 Task: In the  document governance Apply all border to the tabe with  'with box; Style line and width 1/4 pt 'Select Header and apply  'Italics' Select the text and align it to the  Center
Action: Mouse moved to (462, 199)
Screenshot: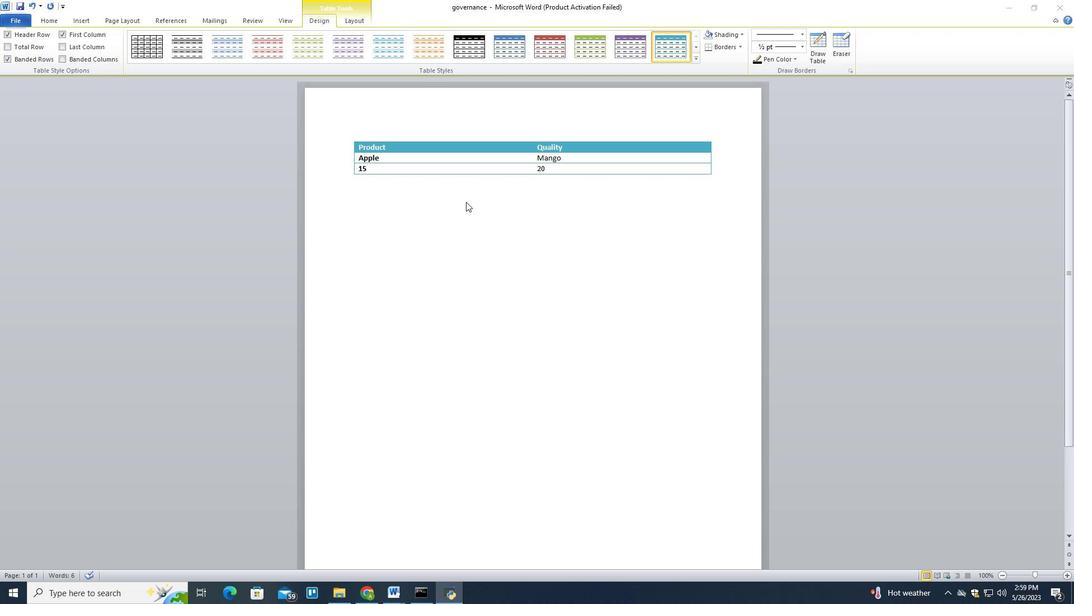 
Action: Mouse scrolled (462, 198) with delta (0, 0)
Screenshot: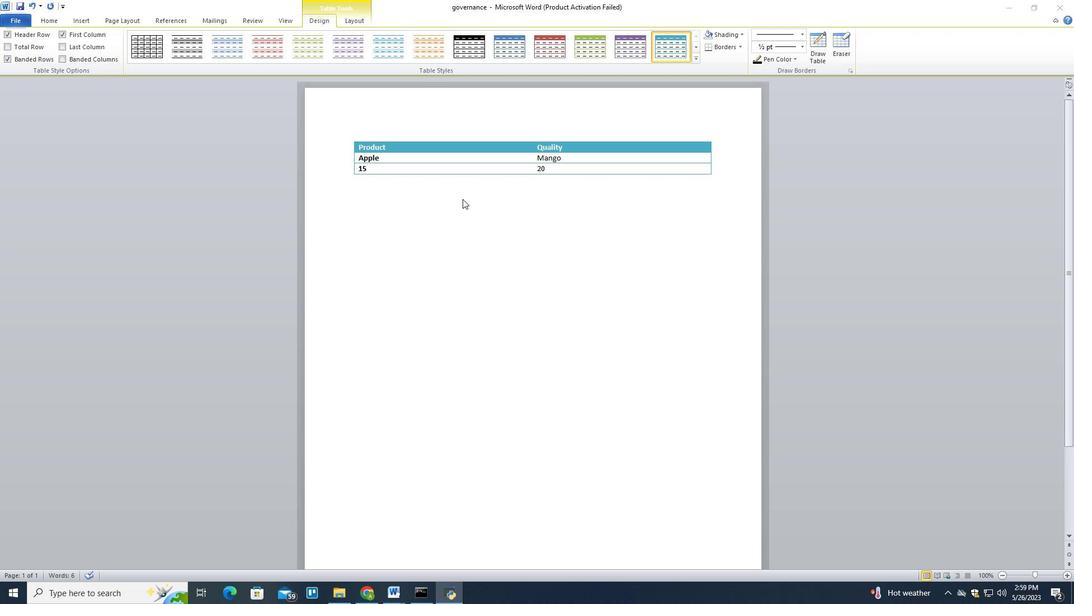 
Action: Mouse scrolled (462, 199) with delta (0, 0)
Screenshot: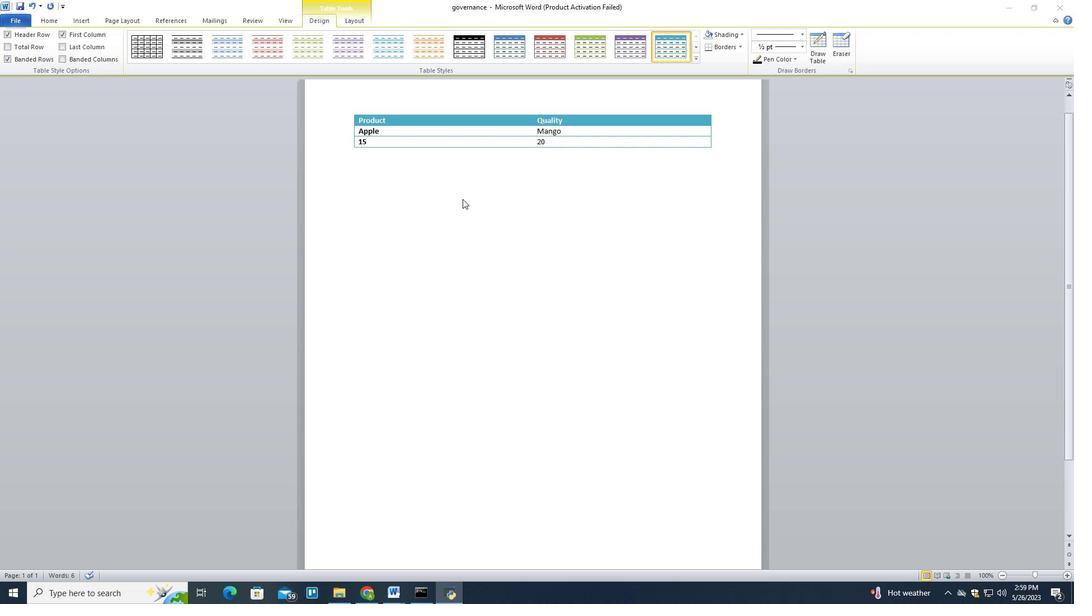 
Action: Mouse scrolled (462, 199) with delta (0, 0)
Screenshot: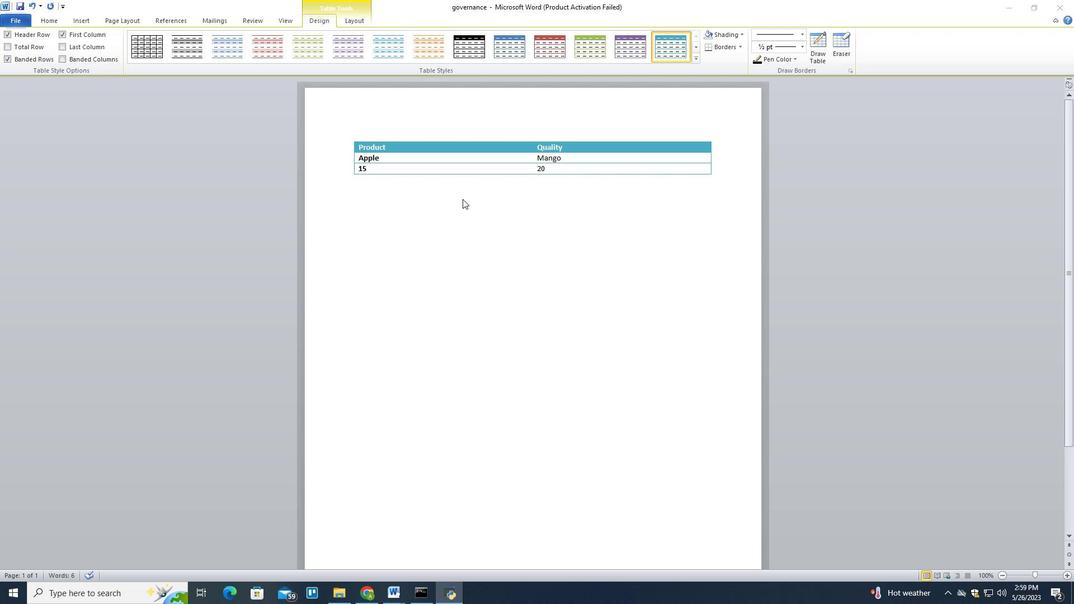 
Action: Mouse moved to (416, 204)
Screenshot: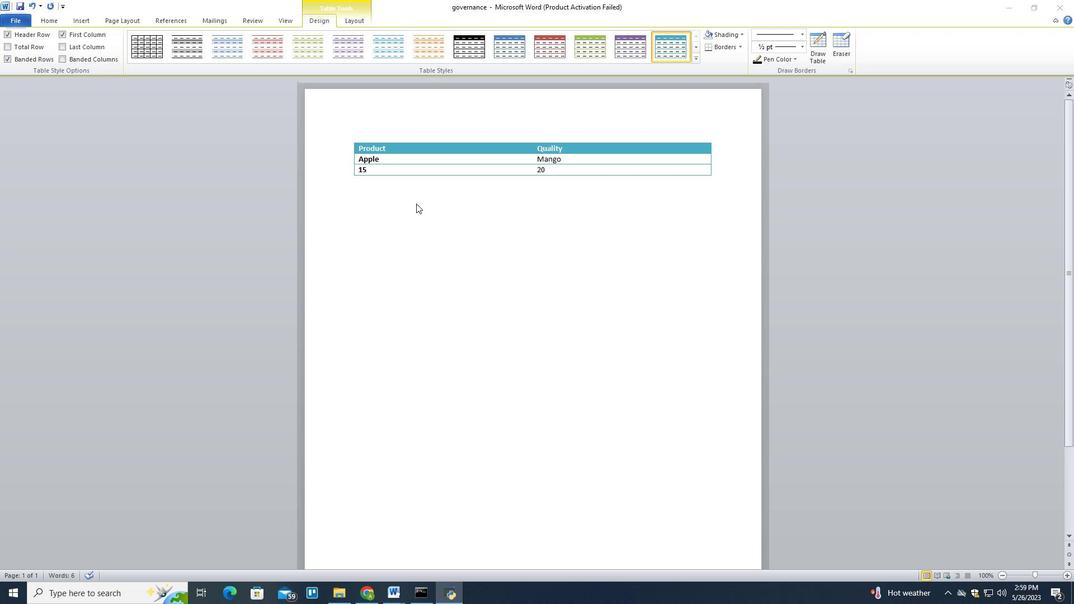 
Action: Mouse pressed left at (416, 204)
Screenshot: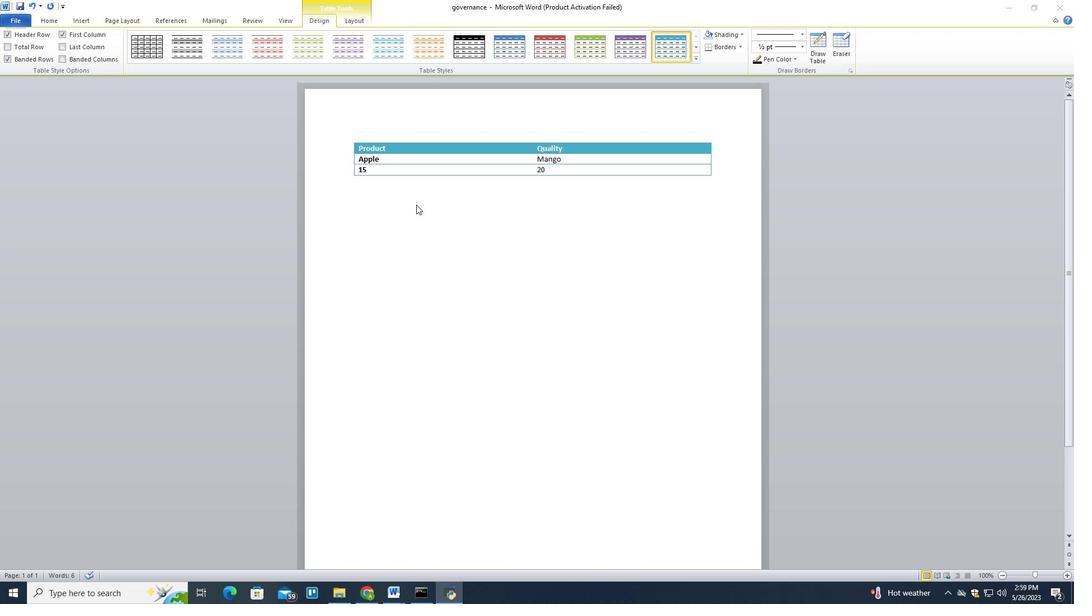 
Action: Mouse moved to (18, 13)
Screenshot: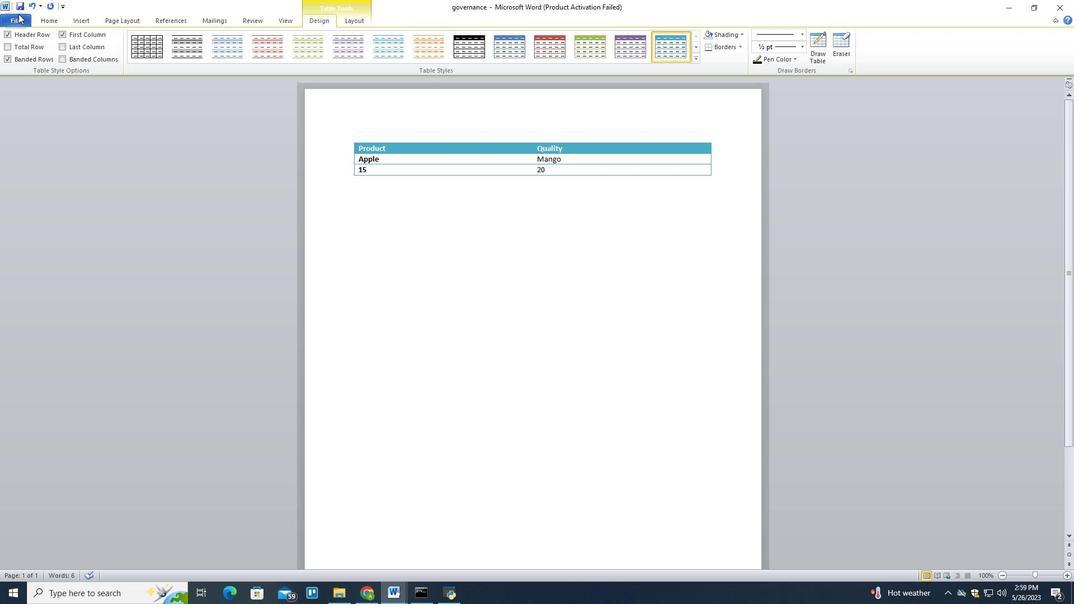 
Action: Mouse pressed left at (18, 13)
Screenshot: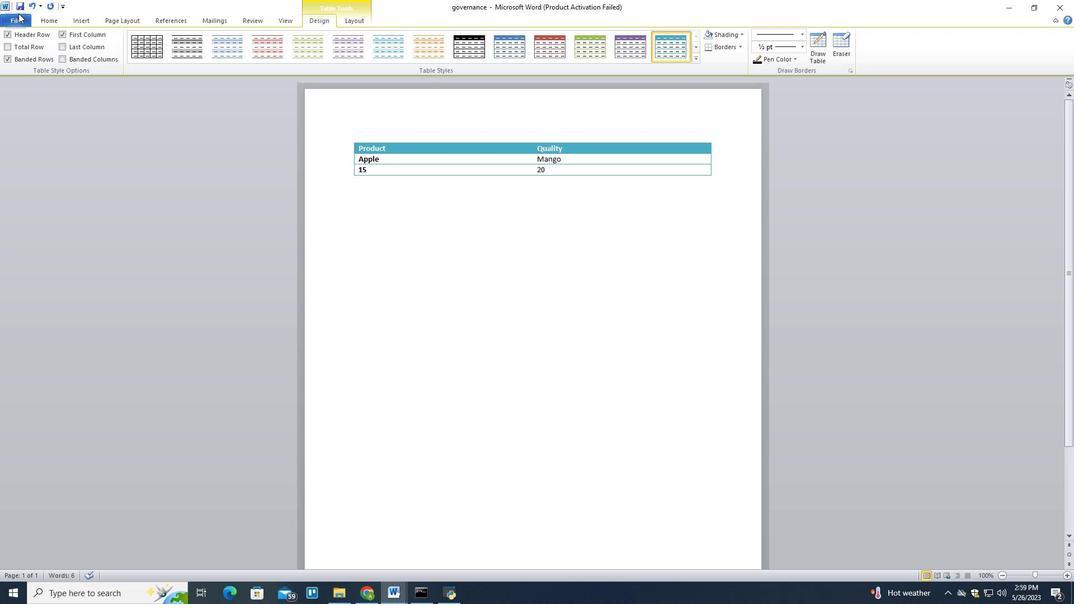
Action: Mouse moved to (38, 71)
Screenshot: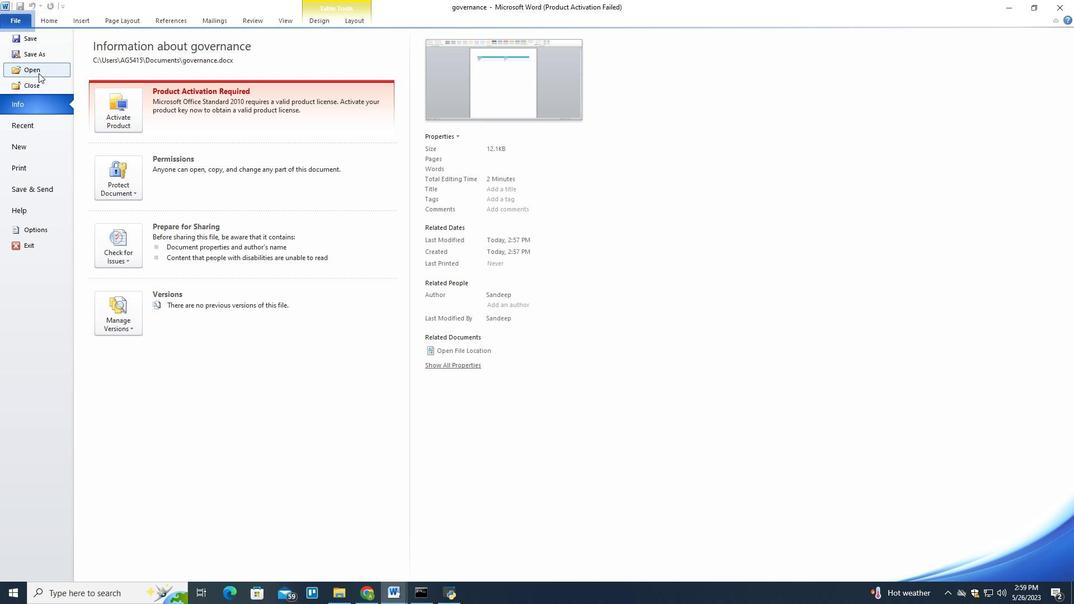 
Action: Mouse pressed left at (38, 71)
Screenshot: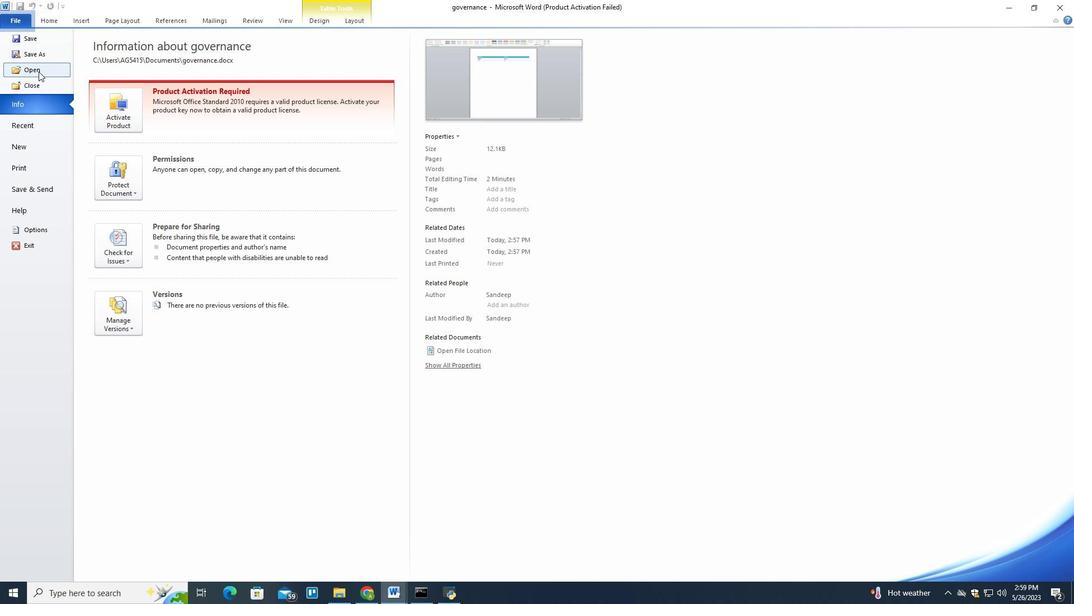
Action: Mouse moved to (144, 209)
Screenshot: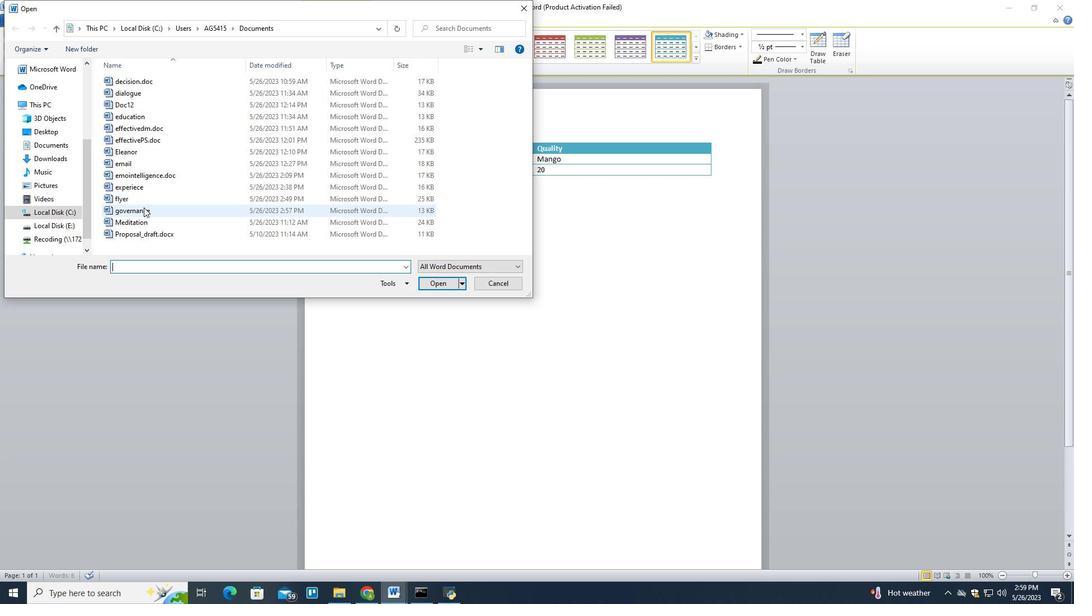 
Action: Mouse pressed left at (144, 209)
Screenshot: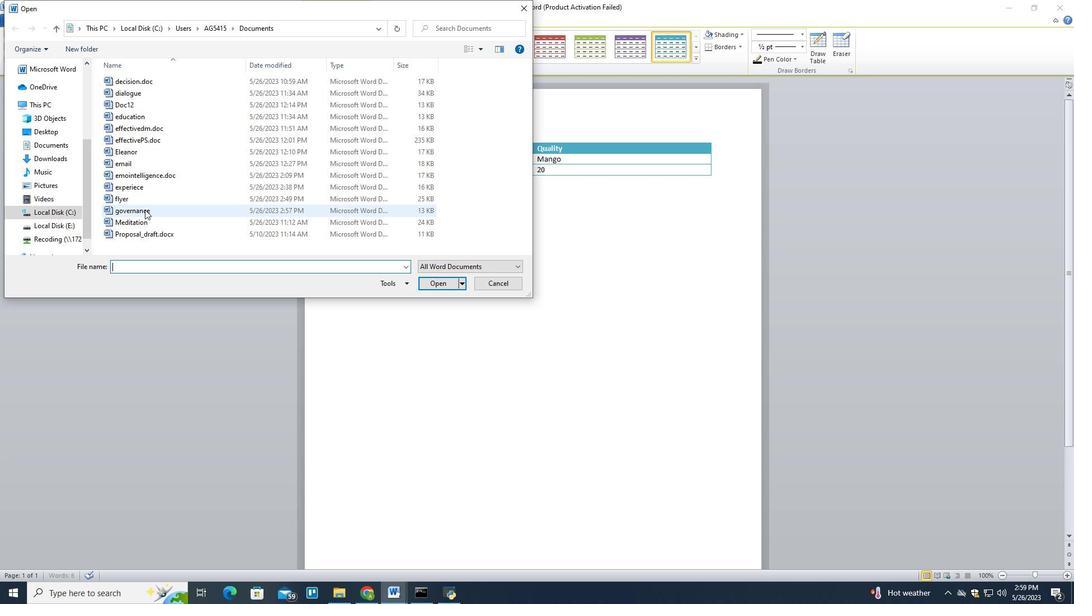 
Action: Mouse moved to (438, 280)
Screenshot: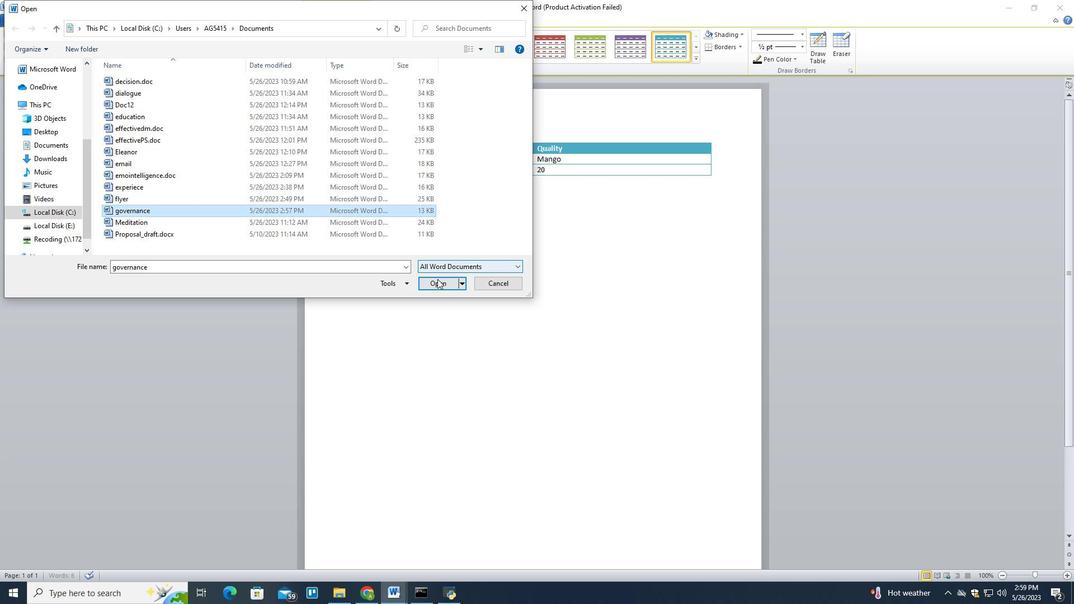 
Action: Mouse pressed left at (438, 280)
Screenshot: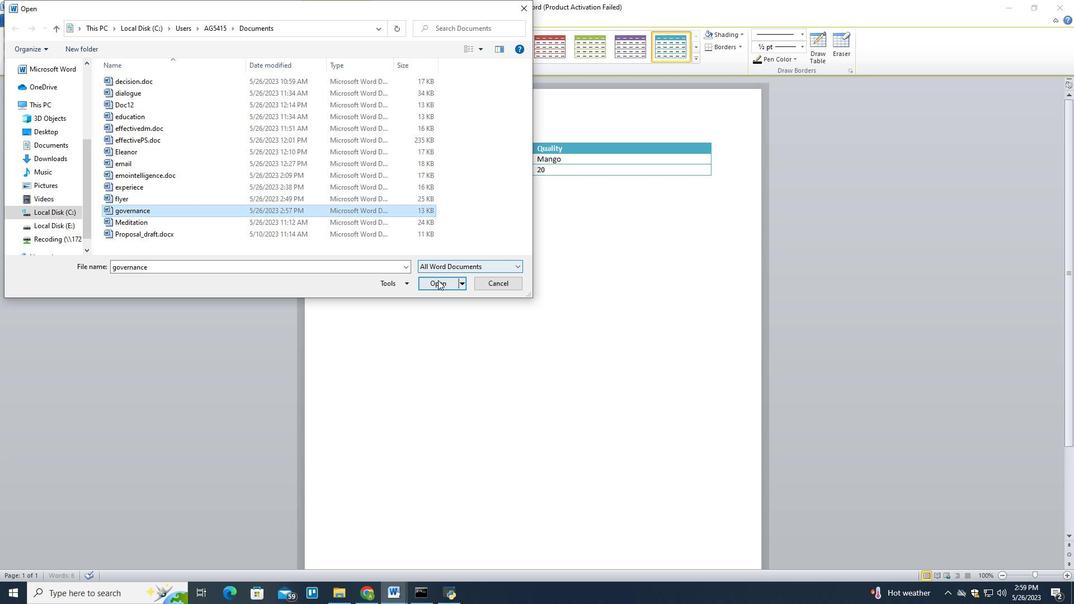 
Action: Mouse moved to (452, 197)
Screenshot: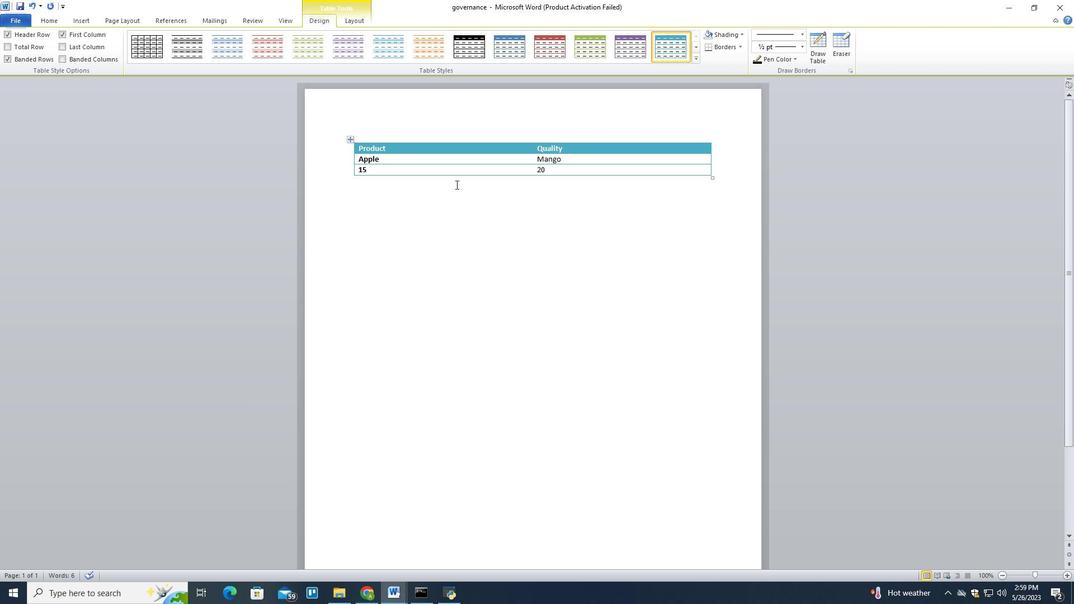 
Action: Key pressed ctrl+A
Screenshot: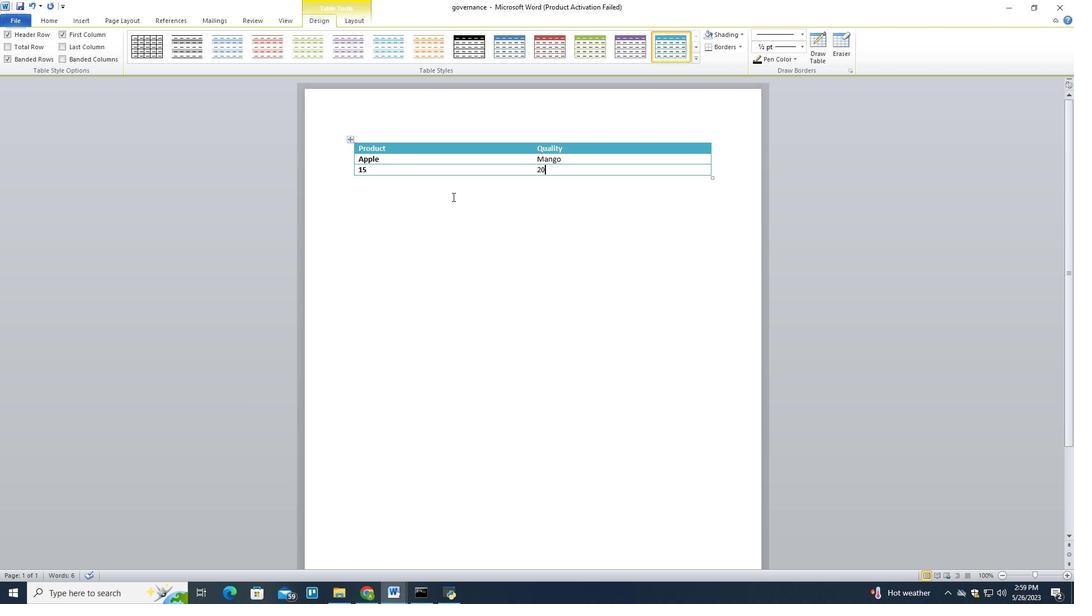 
Action: Mouse moved to (352, 57)
Screenshot: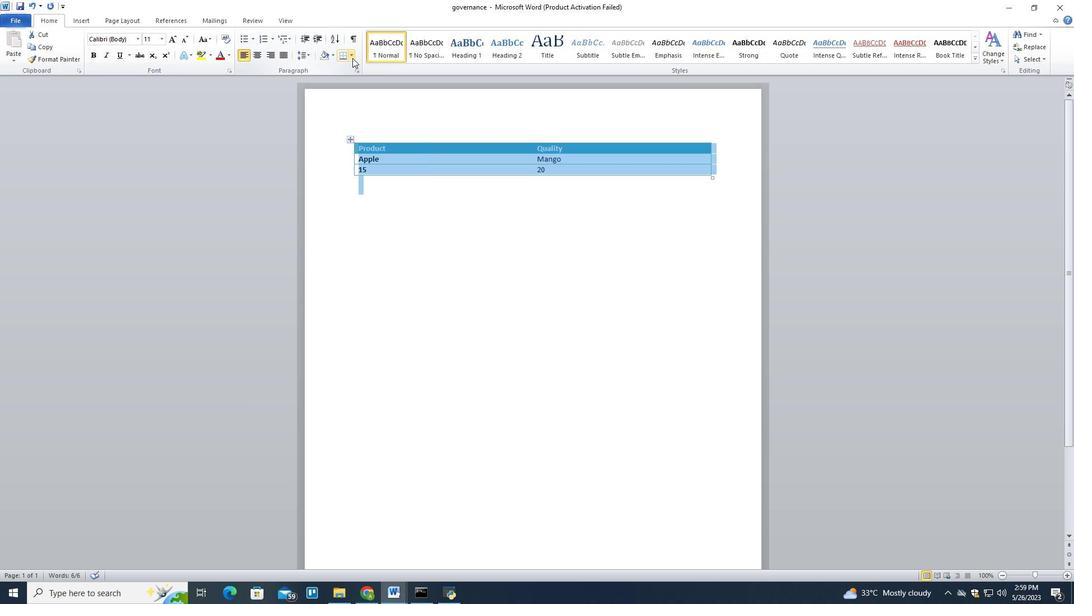 
Action: Mouse pressed left at (352, 57)
Screenshot: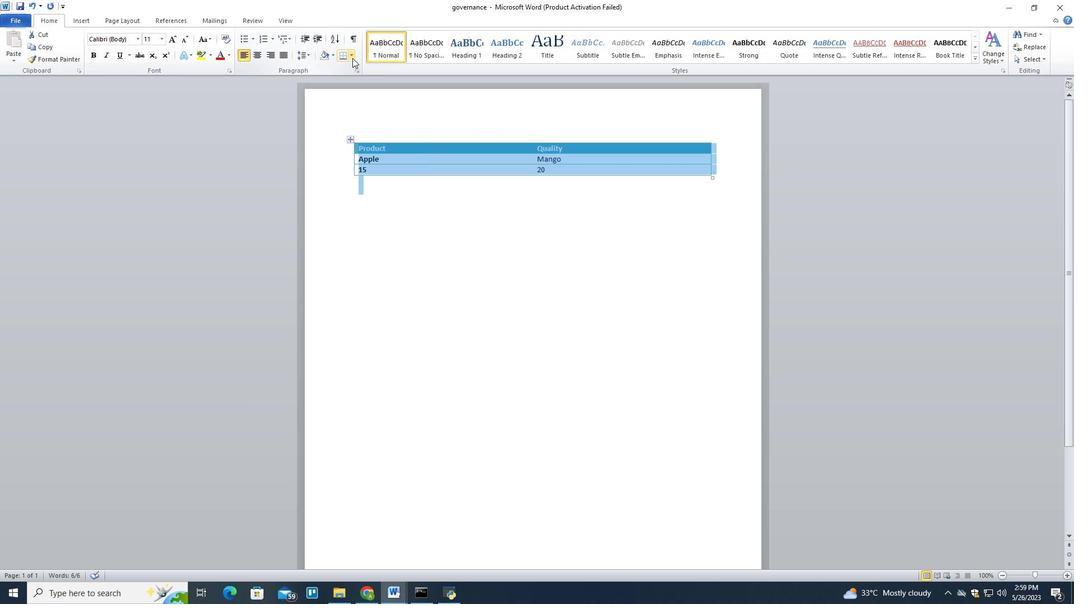 
Action: Mouse moved to (363, 130)
Screenshot: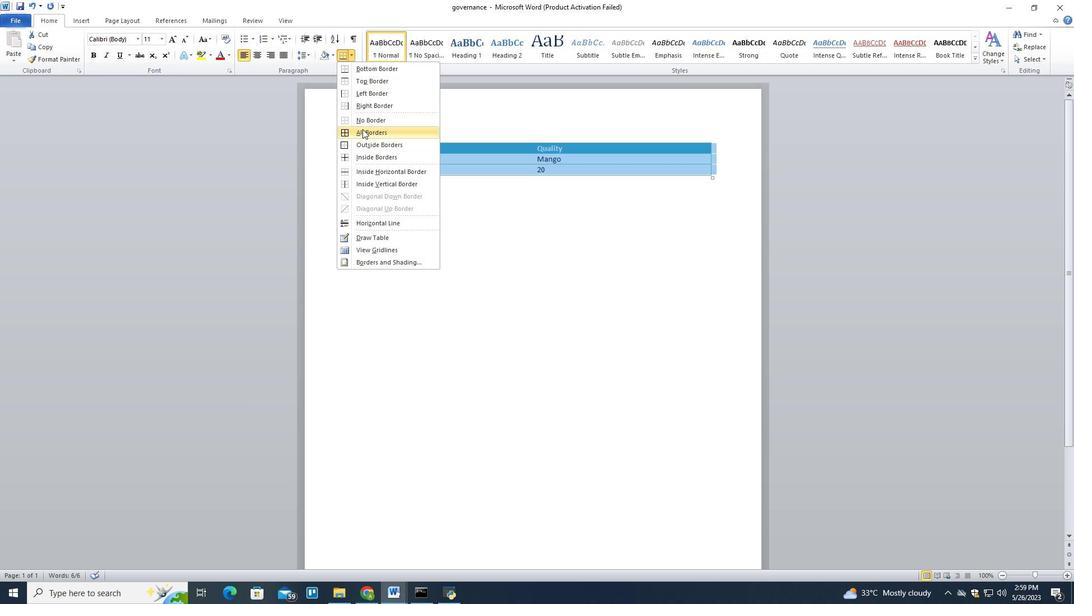
Action: Mouse pressed left at (363, 130)
Screenshot: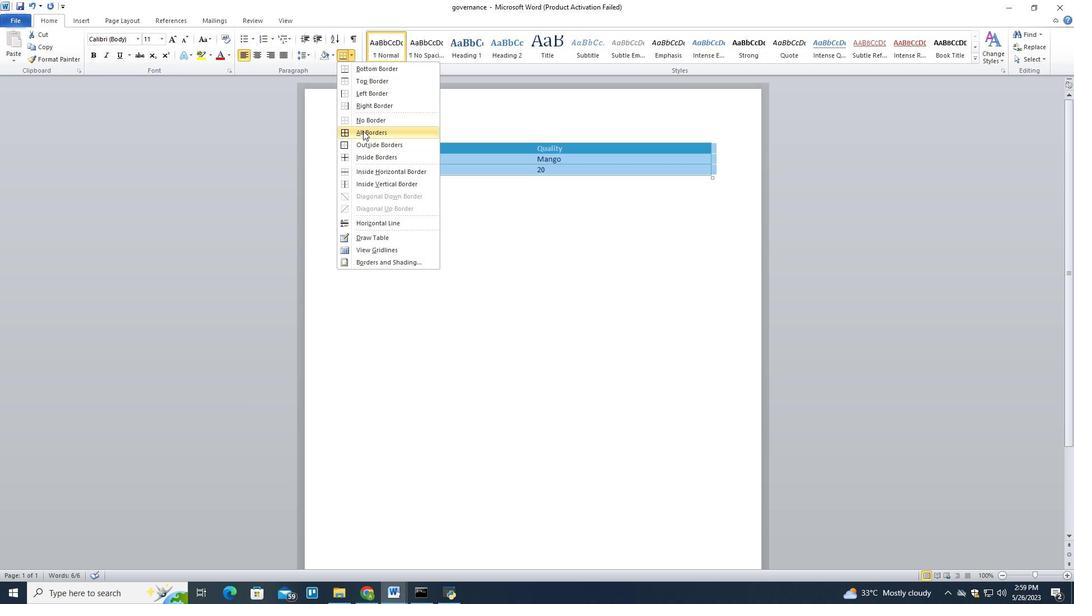 
Action: Mouse moved to (352, 56)
Screenshot: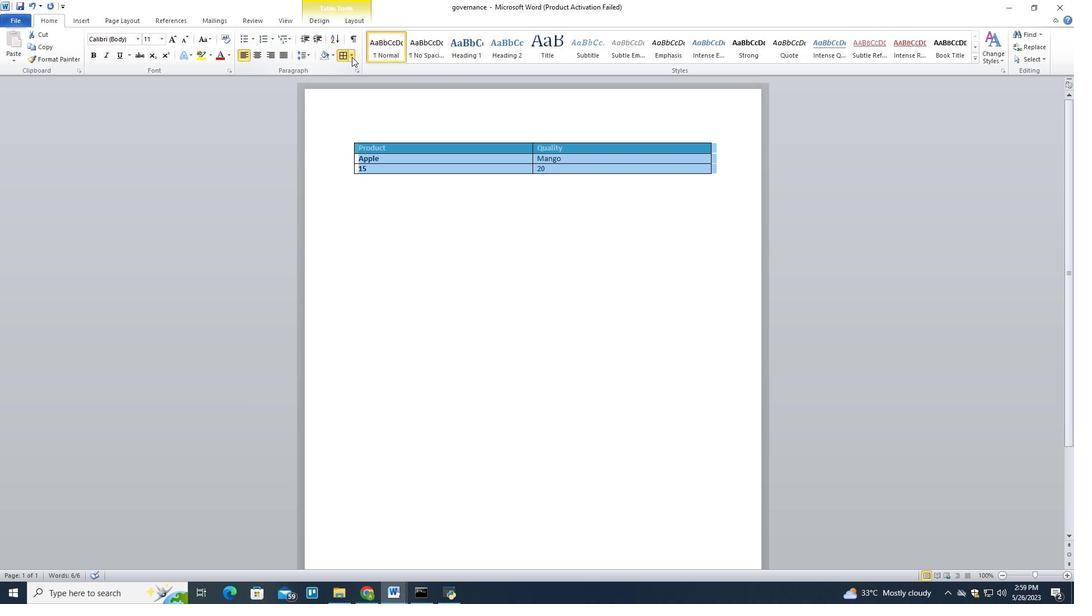 
Action: Mouse pressed left at (352, 56)
Screenshot: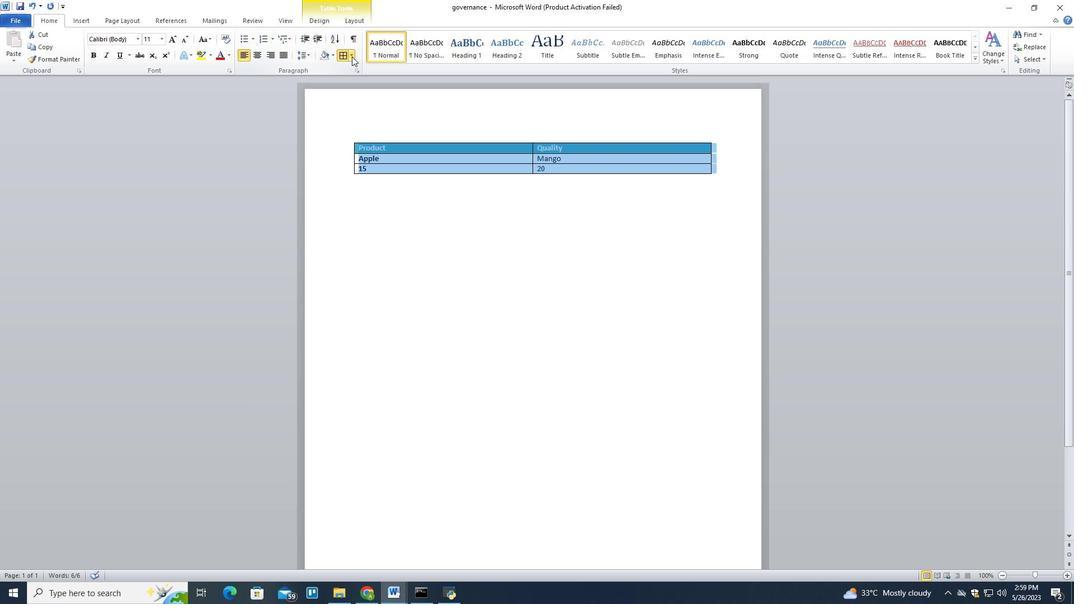 
Action: Mouse moved to (367, 261)
Screenshot: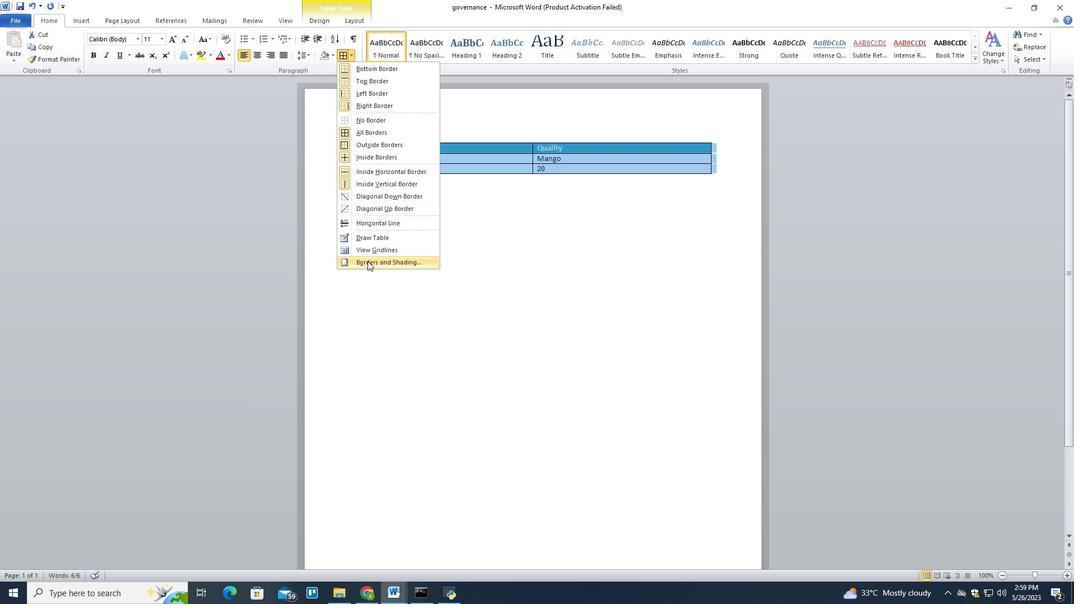 
Action: Mouse pressed left at (367, 261)
Screenshot: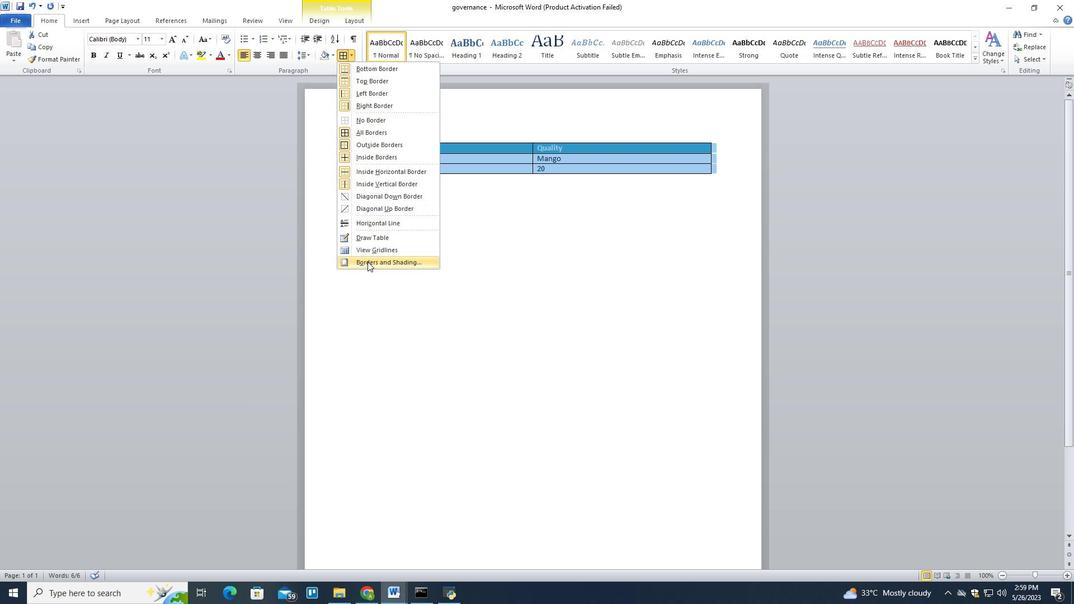 
Action: Mouse moved to (408, 255)
Screenshot: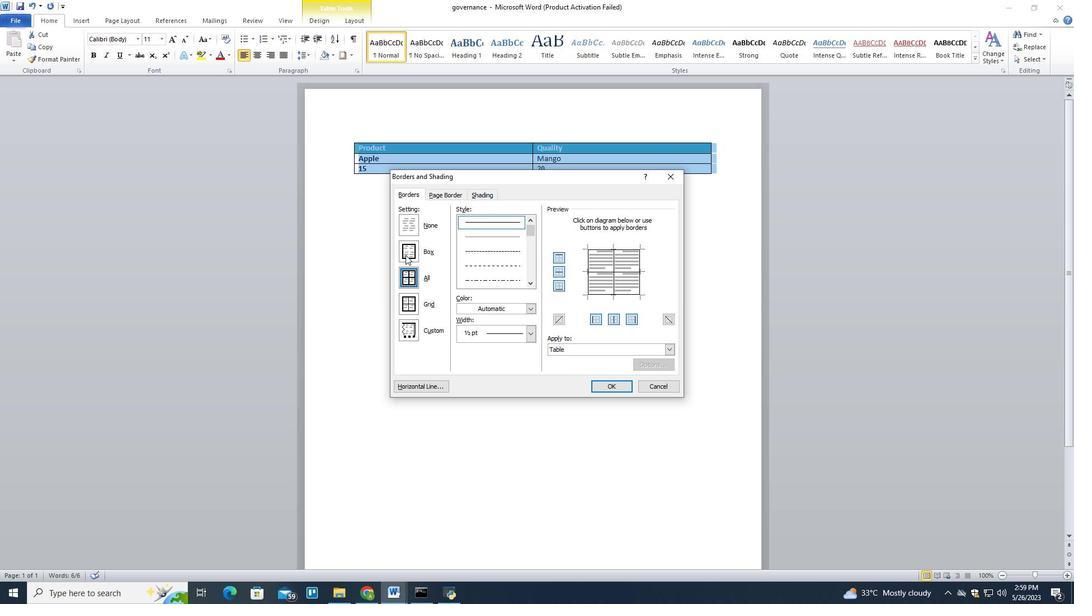 
Action: Mouse pressed left at (408, 255)
Screenshot: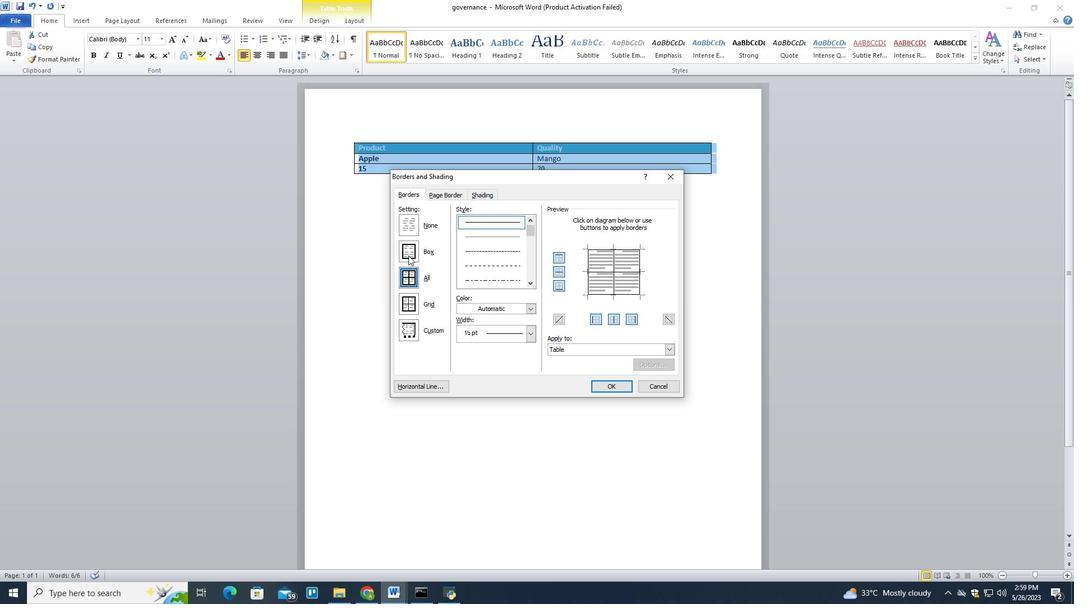 
Action: Mouse moved to (473, 222)
Screenshot: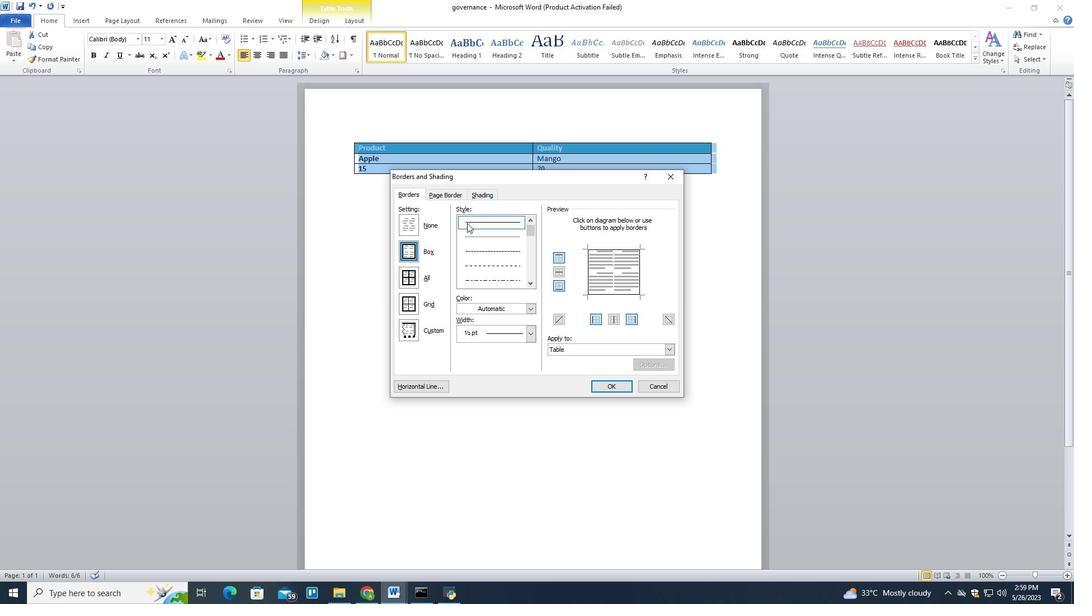 
Action: Mouse pressed left at (473, 222)
Screenshot: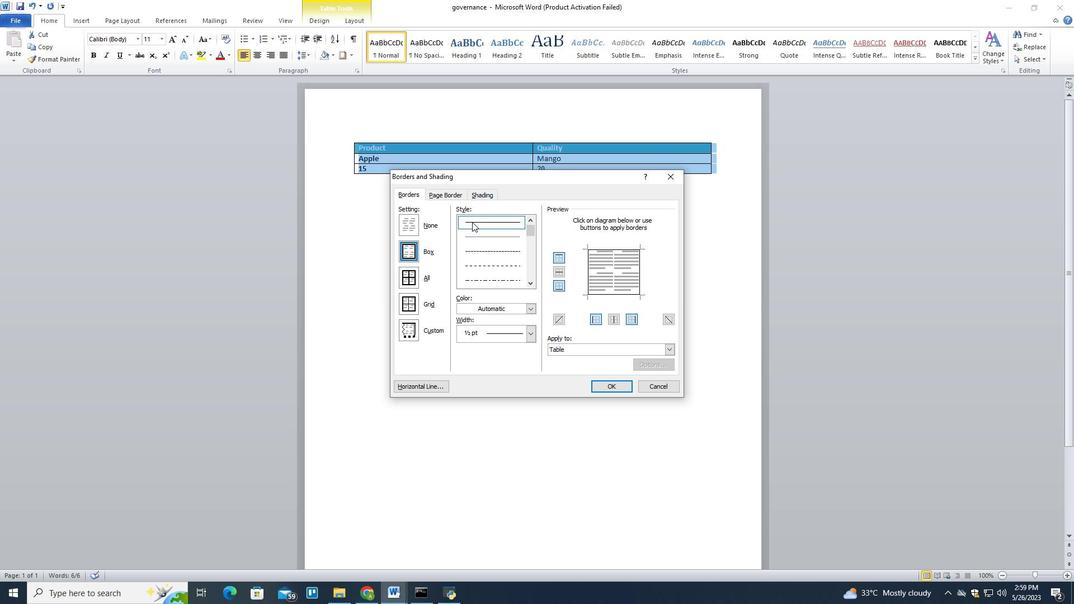 
Action: Mouse moved to (532, 331)
Screenshot: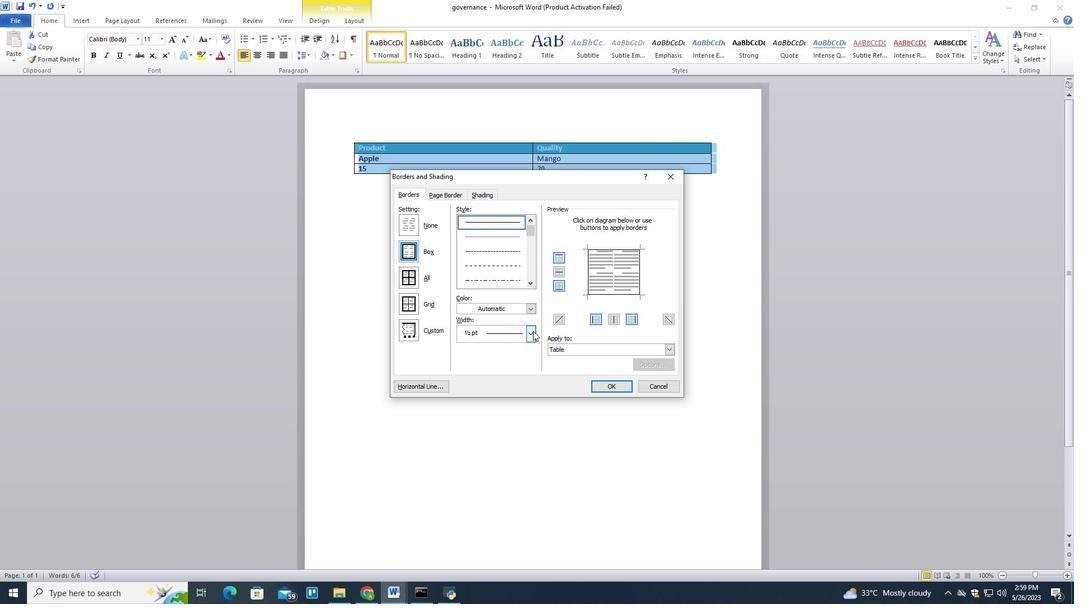 
Action: Mouse pressed left at (532, 331)
Screenshot: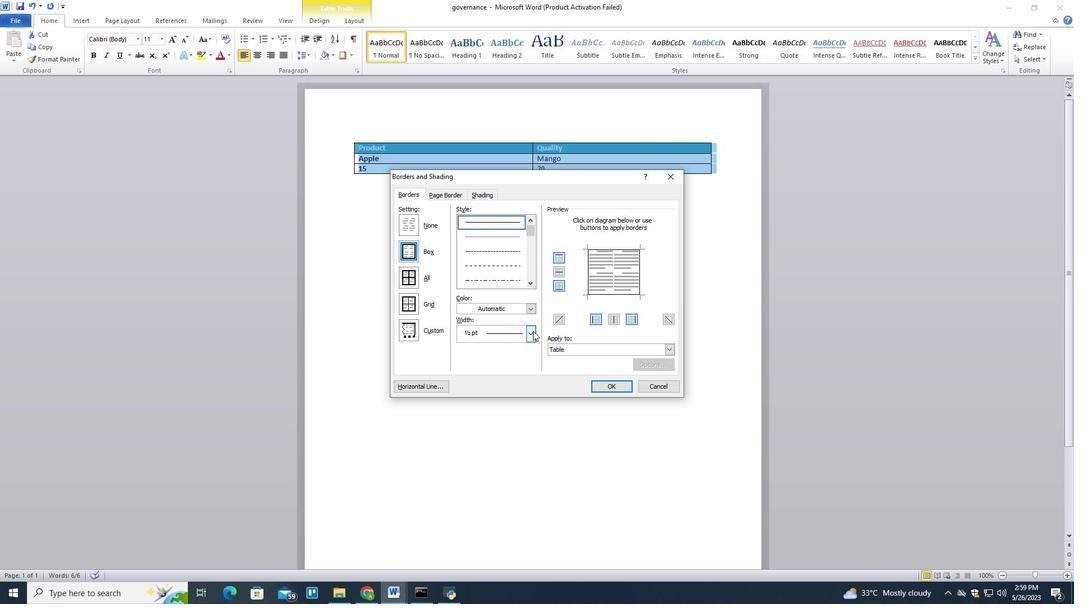 
Action: Mouse moved to (485, 345)
Screenshot: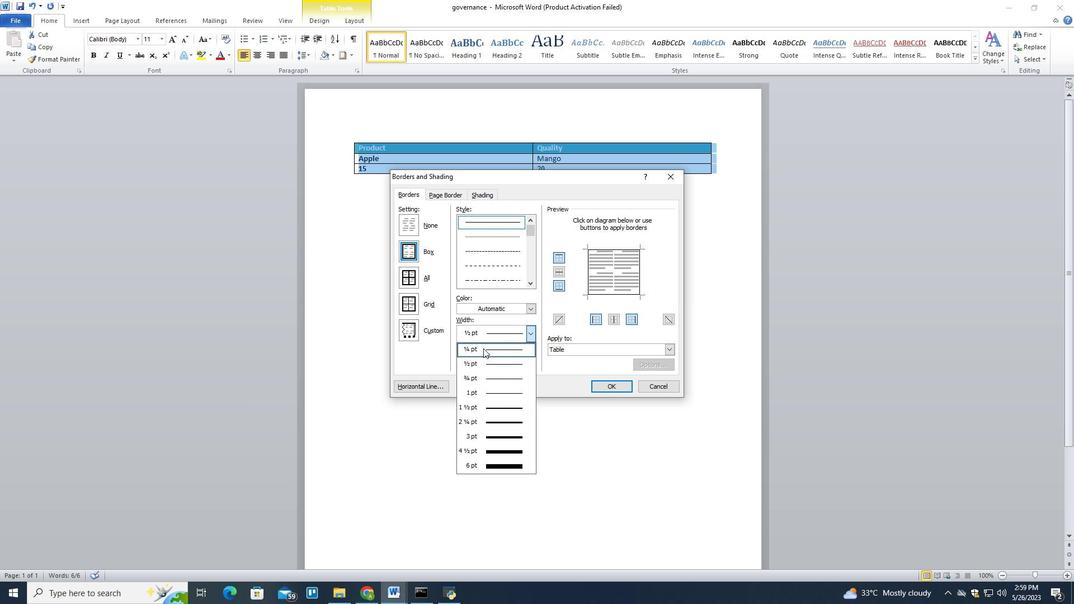 
Action: Mouse pressed left at (485, 345)
Screenshot: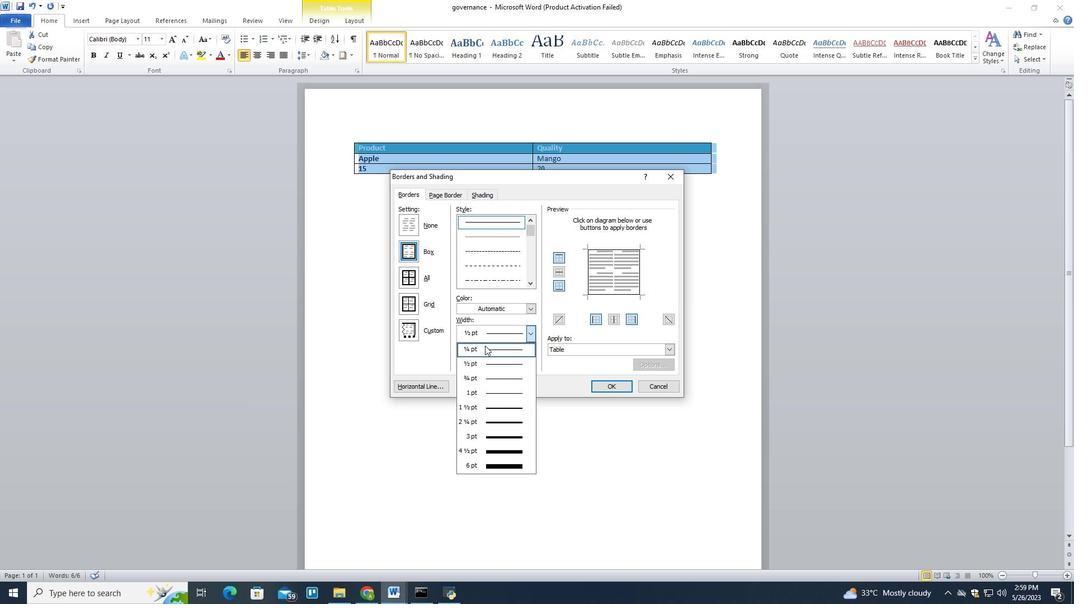 
Action: Mouse moved to (611, 390)
Screenshot: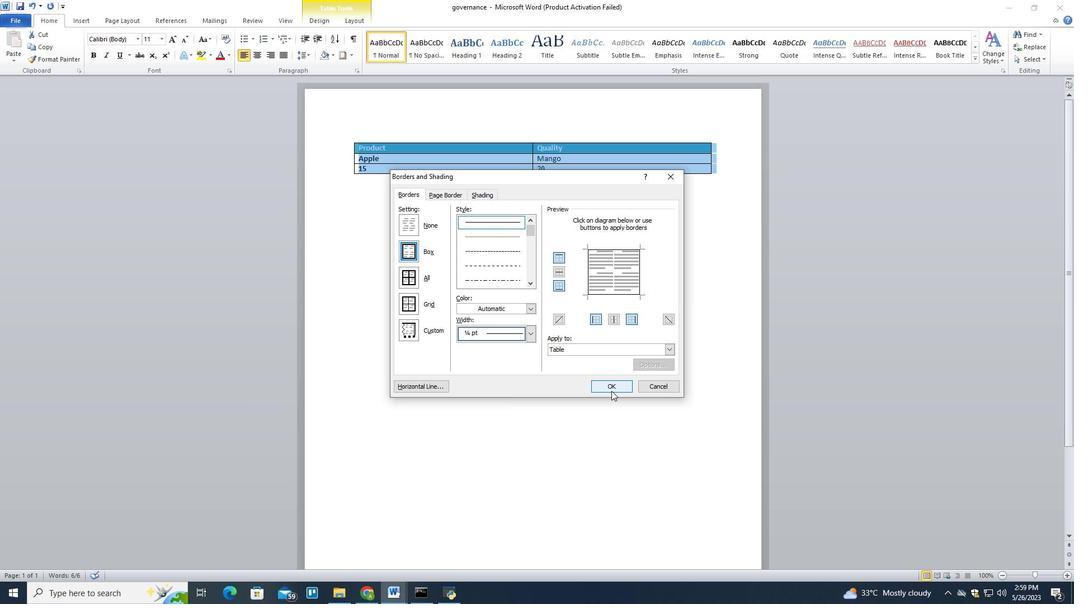
Action: Mouse pressed left at (611, 390)
Screenshot: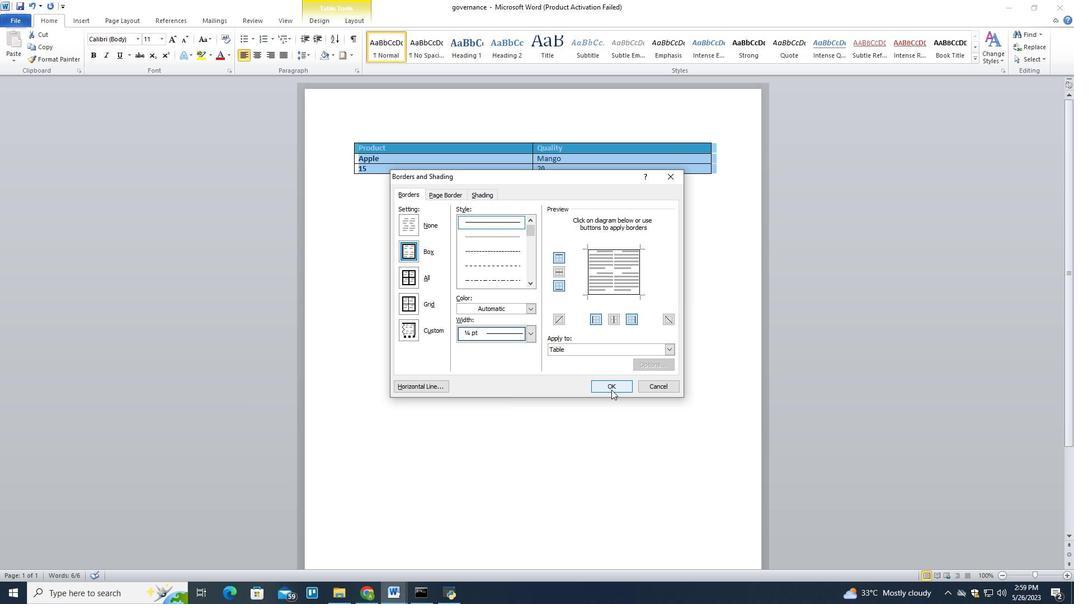 
Action: Mouse moved to (256, 53)
Screenshot: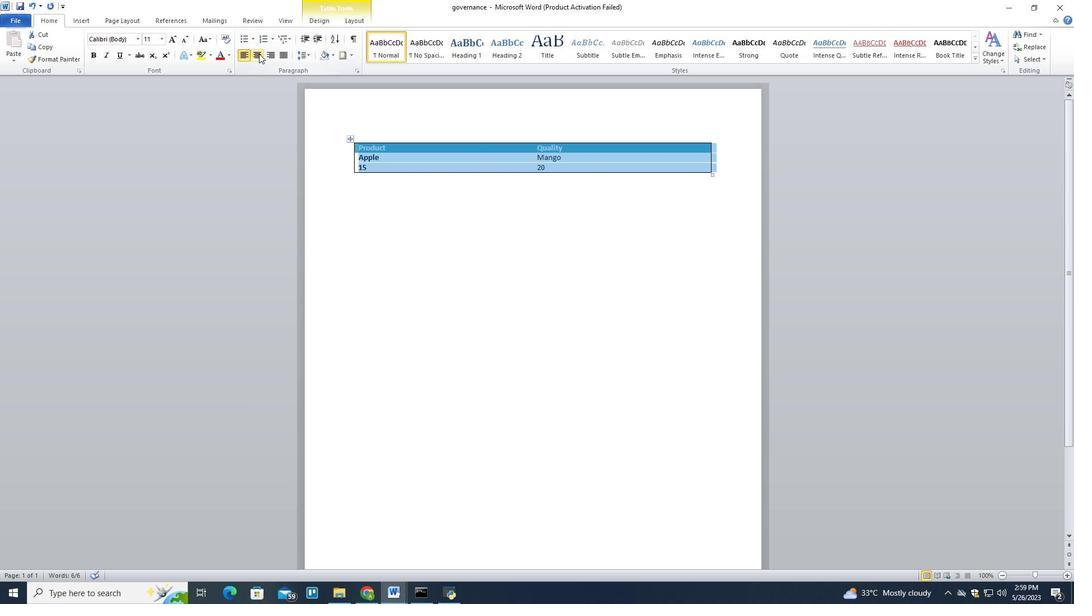 
Action: Mouse pressed left at (256, 53)
Screenshot: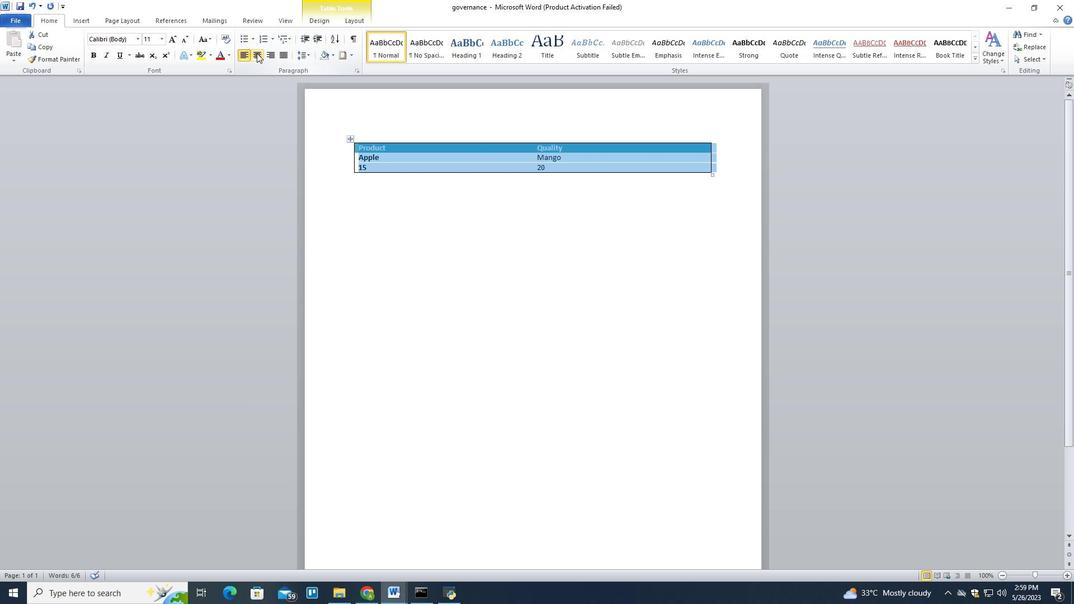 
Action: Mouse moved to (419, 165)
Screenshot: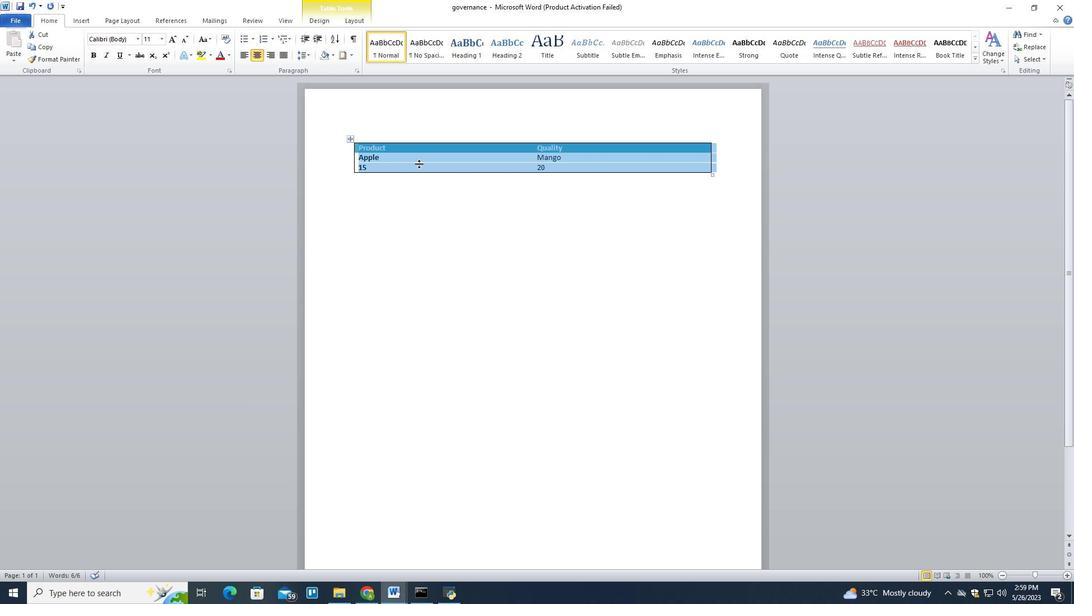 
Action: Mouse pressed left at (419, 165)
Screenshot: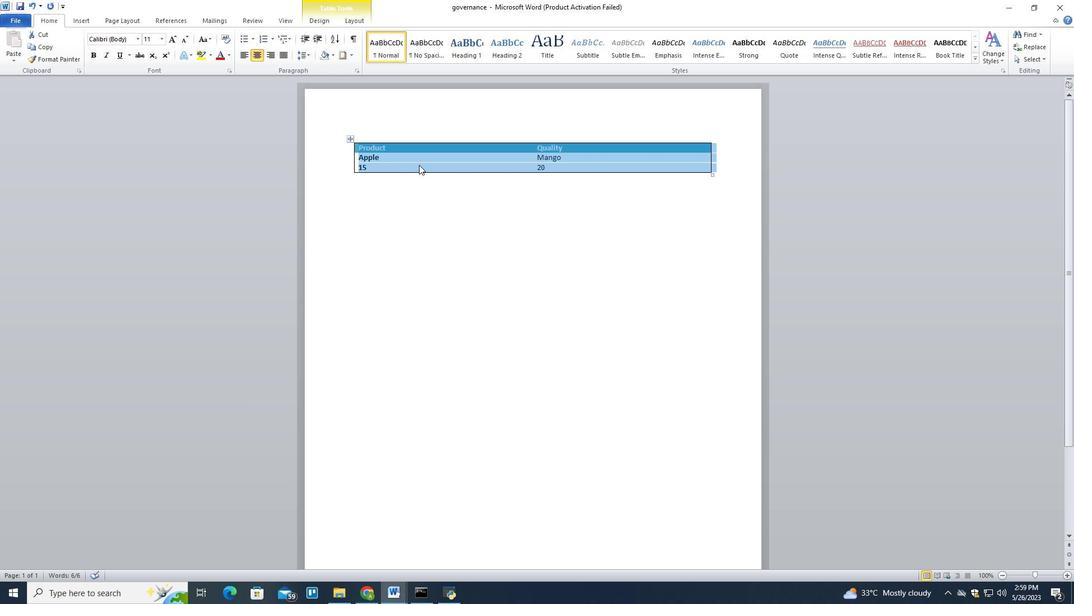 
Action: Mouse moved to (370, 153)
Screenshot: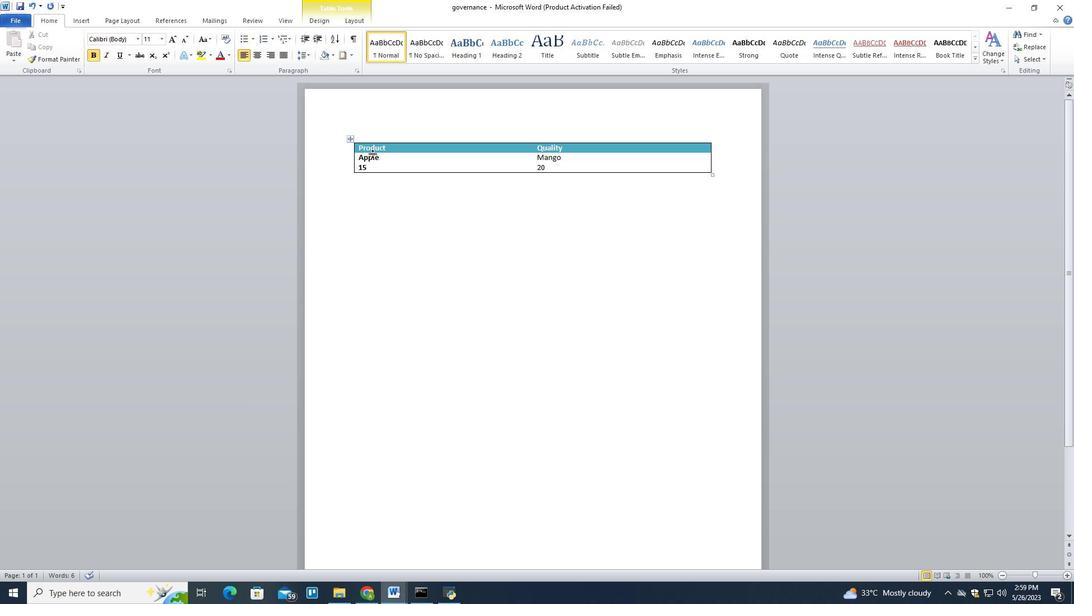 
Action: Mouse pressed left at (370, 153)
Screenshot: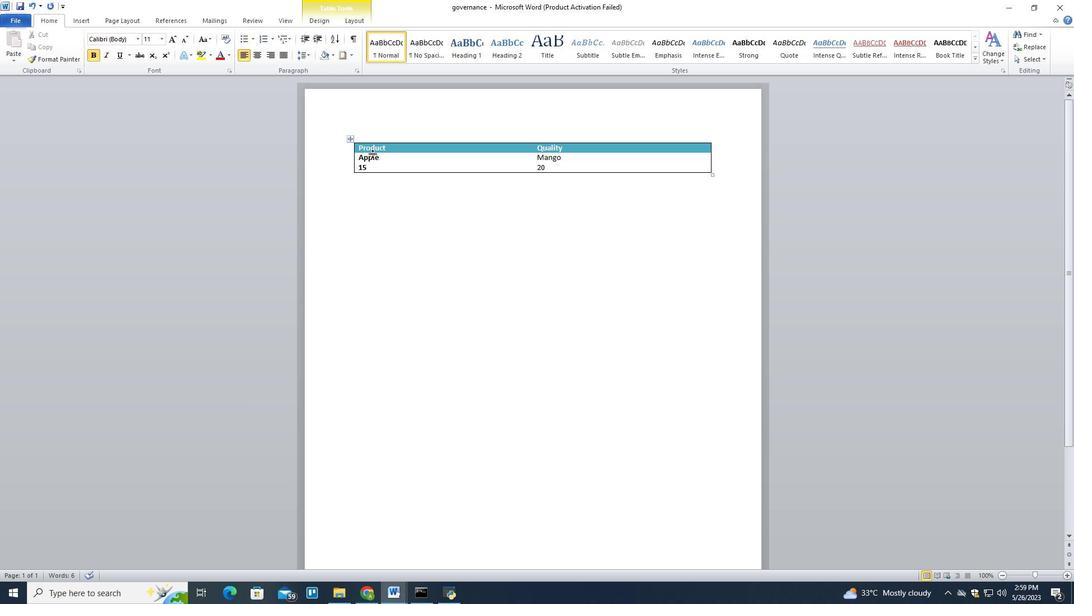 
Action: Mouse pressed left at (370, 153)
Screenshot: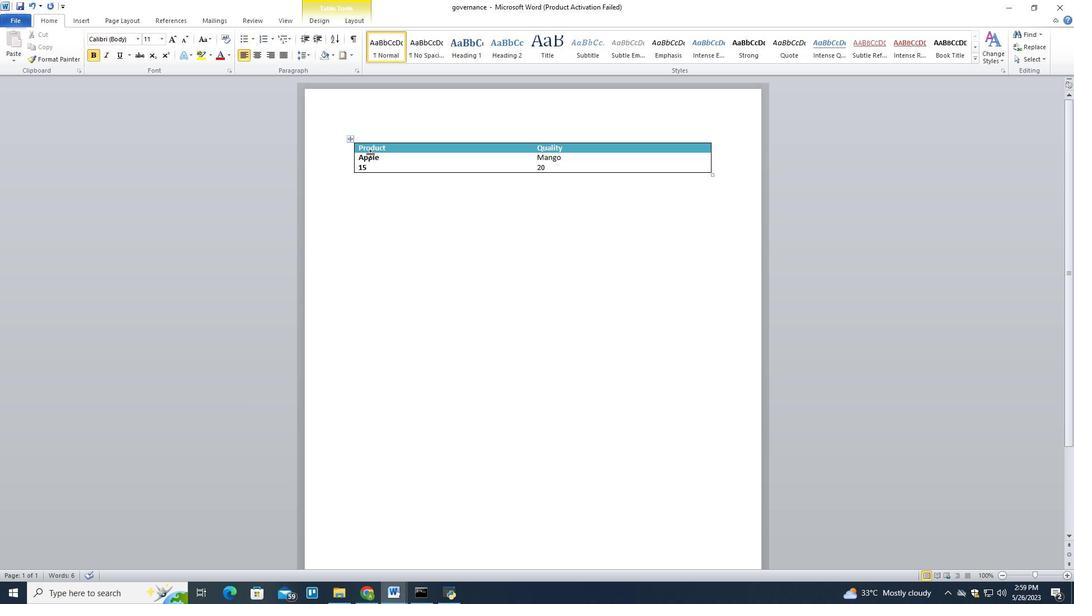 
Action: Mouse moved to (369, 157)
Screenshot: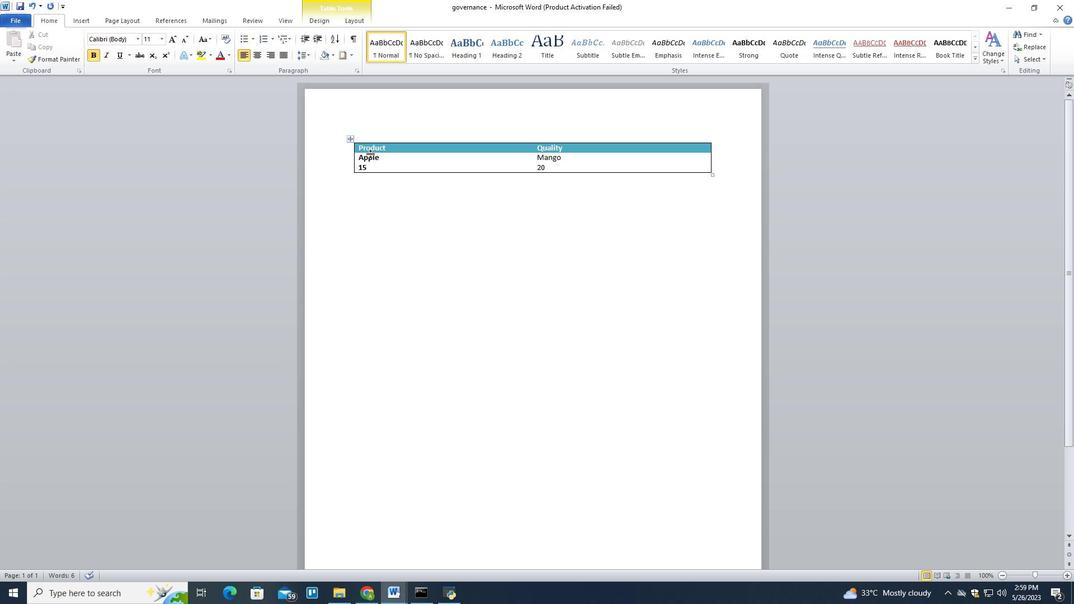 
Action: Mouse pressed left at (369, 157)
Screenshot: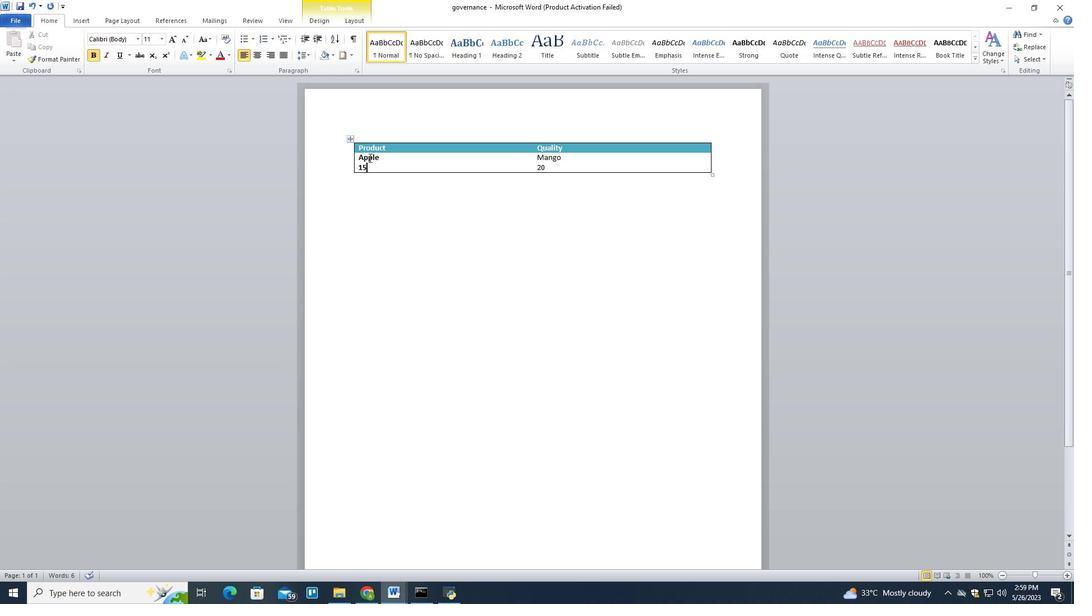 
Action: Mouse pressed left at (369, 157)
Screenshot: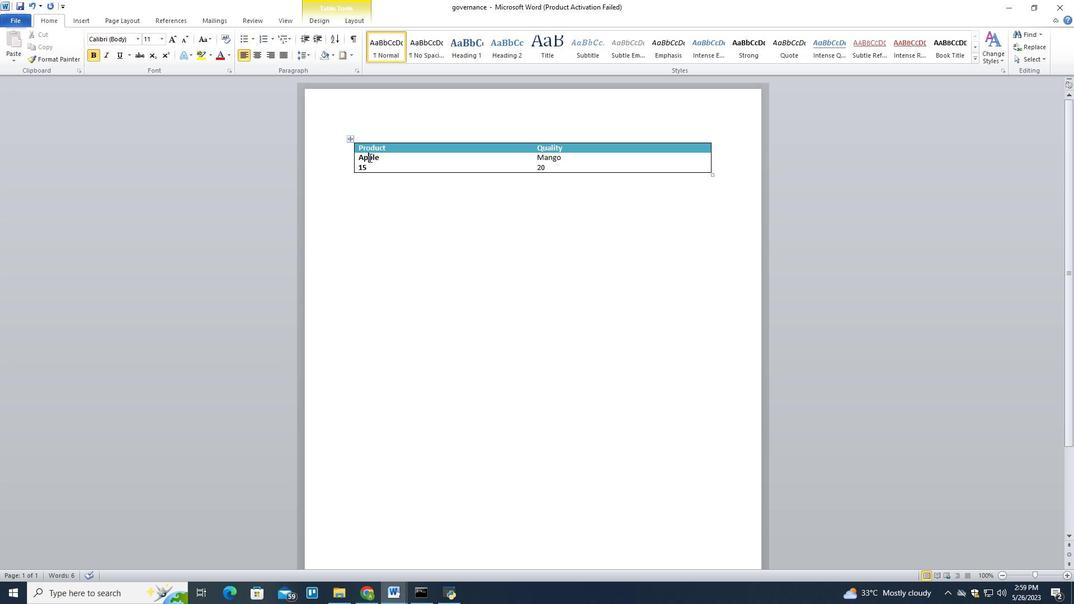 
Action: Mouse moved to (261, 56)
Screenshot: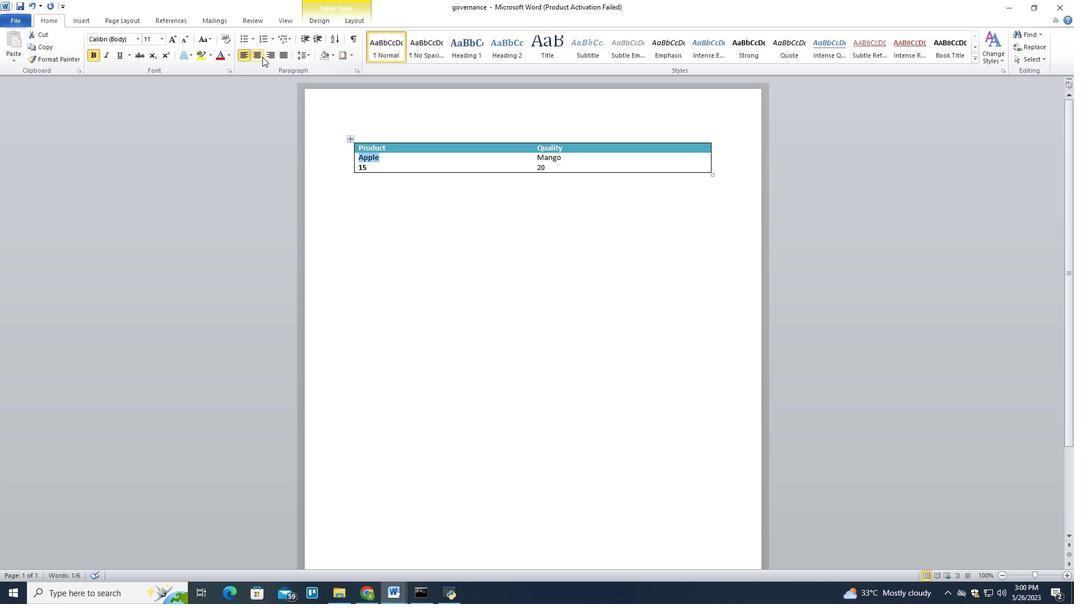 
Action: Mouse pressed left at (261, 56)
Screenshot: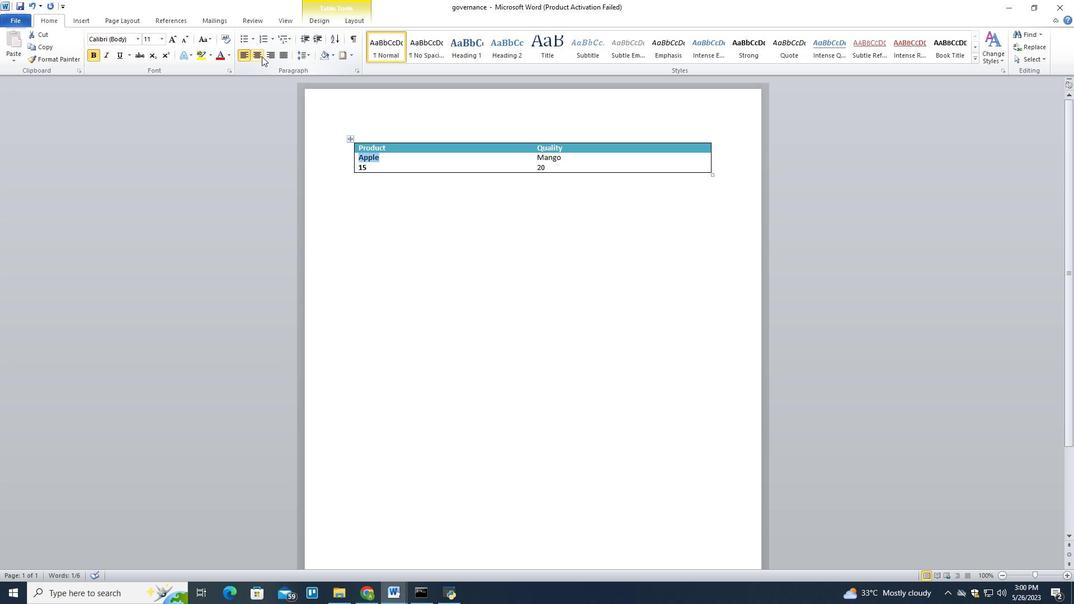 
Action: Mouse moved to (553, 156)
Screenshot: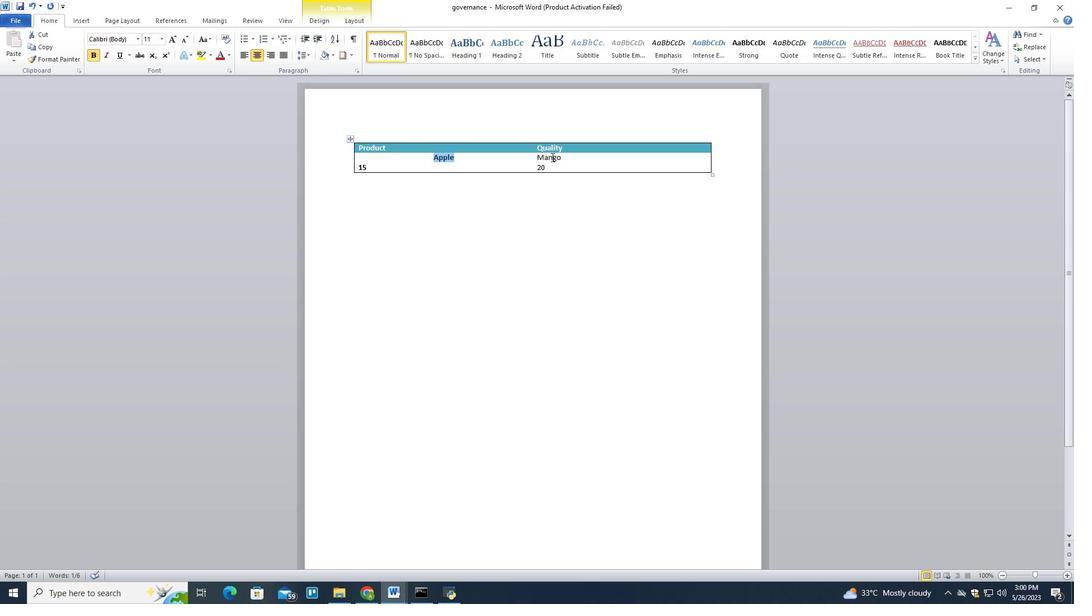 
Action: Mouse pressed left at (553, 156)
Screenshot: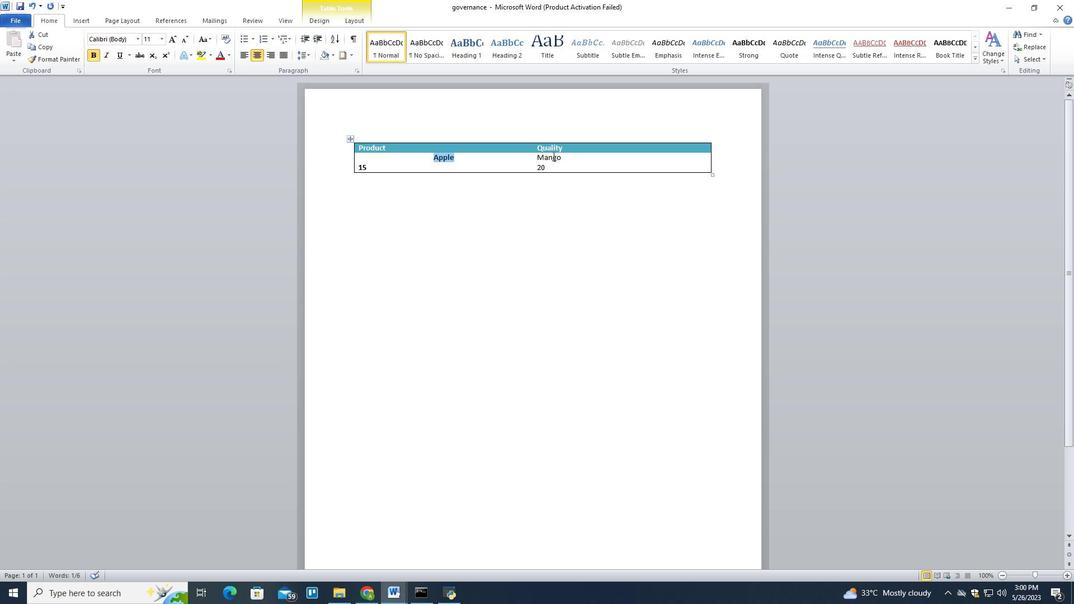 
Action: Mouse pressed left at (553, 156)
Screenshot: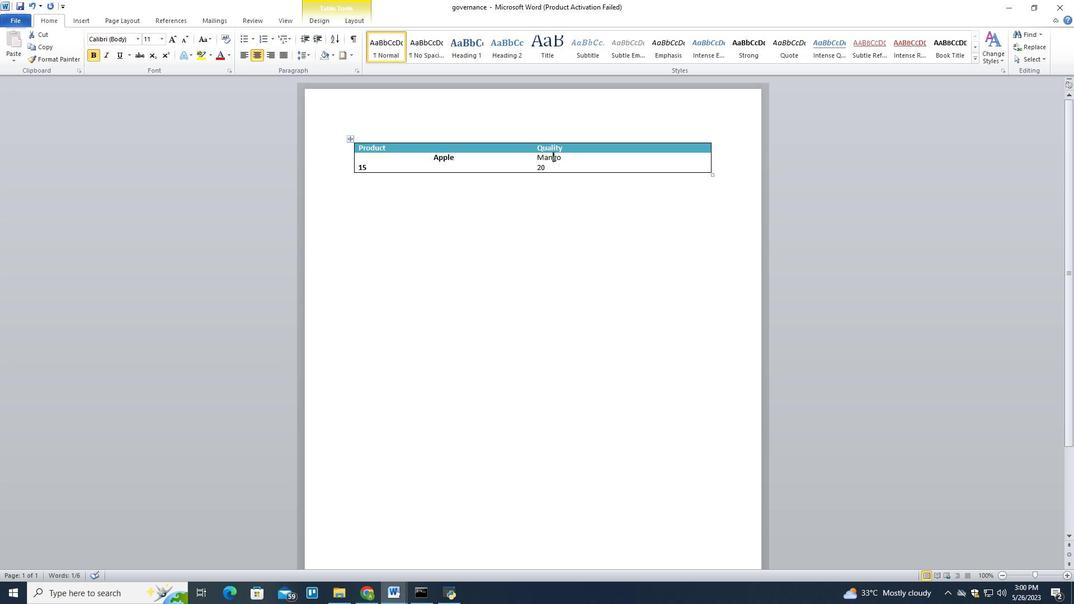 
Action: Mouse pressed left at (553, 156)
Screenshot: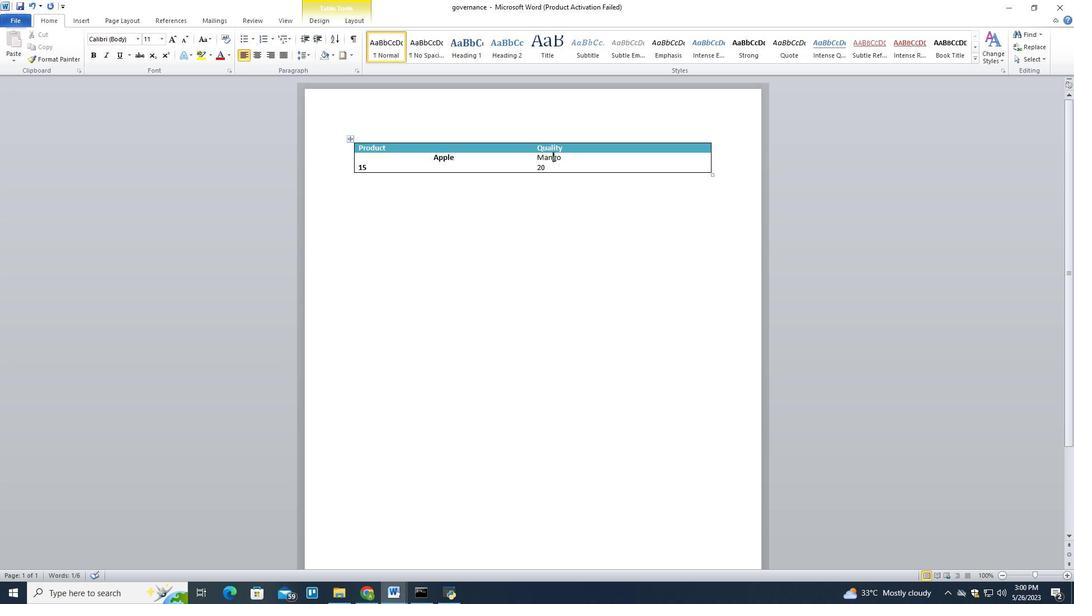 
Action: Mouse moved to (260, 53)
Screenshot: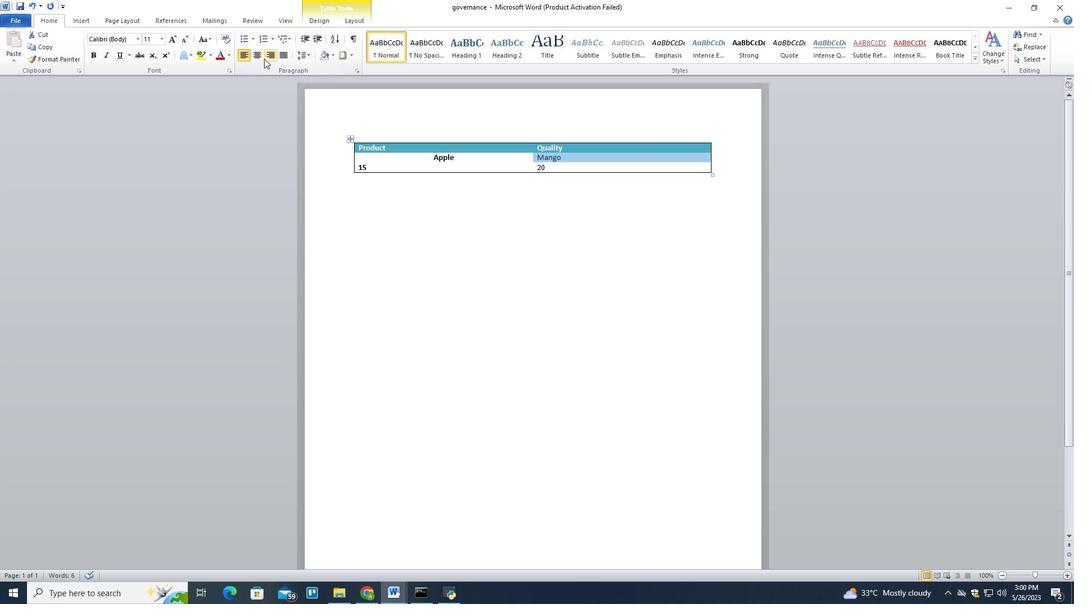 
Action: Mouse pressed left at (260, 53)
Screenshot: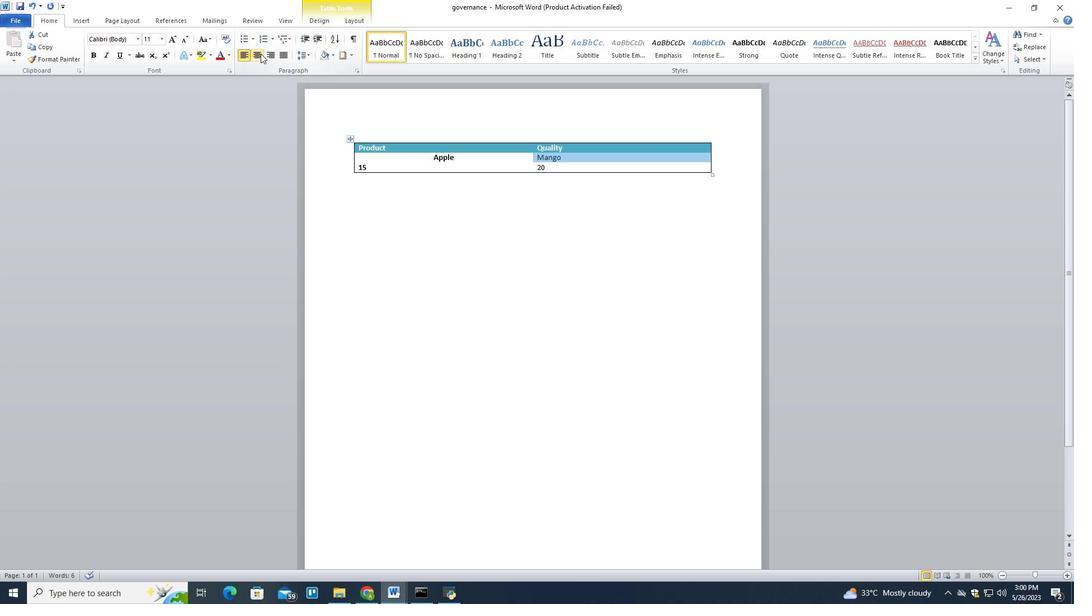 
Action: Mouse moved to (378, 150)
Screenshot: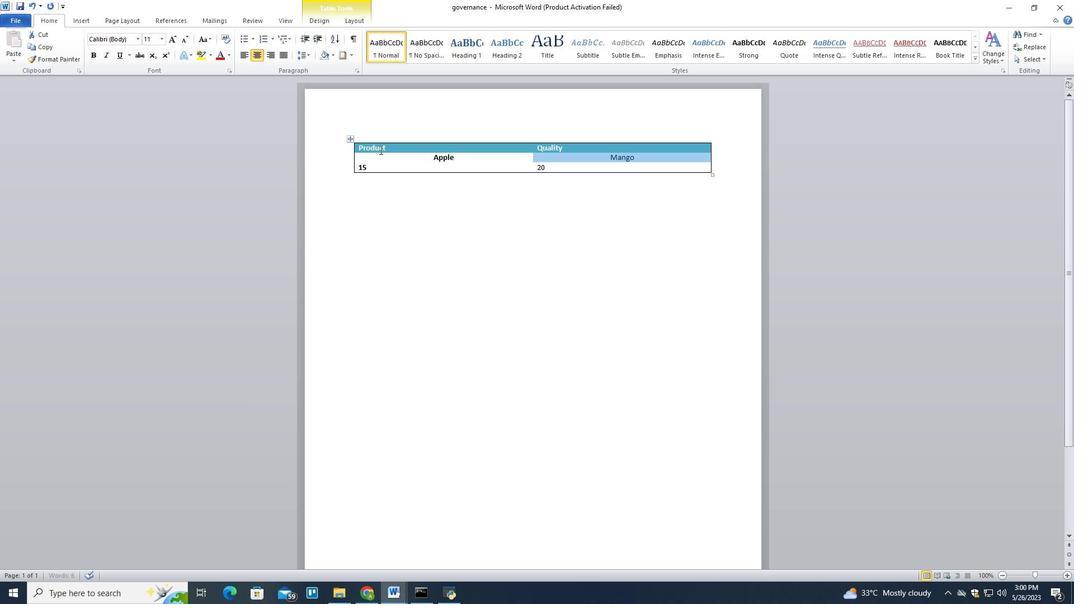 
Action: Mouse pressed left at (378, 150)
Screenshot: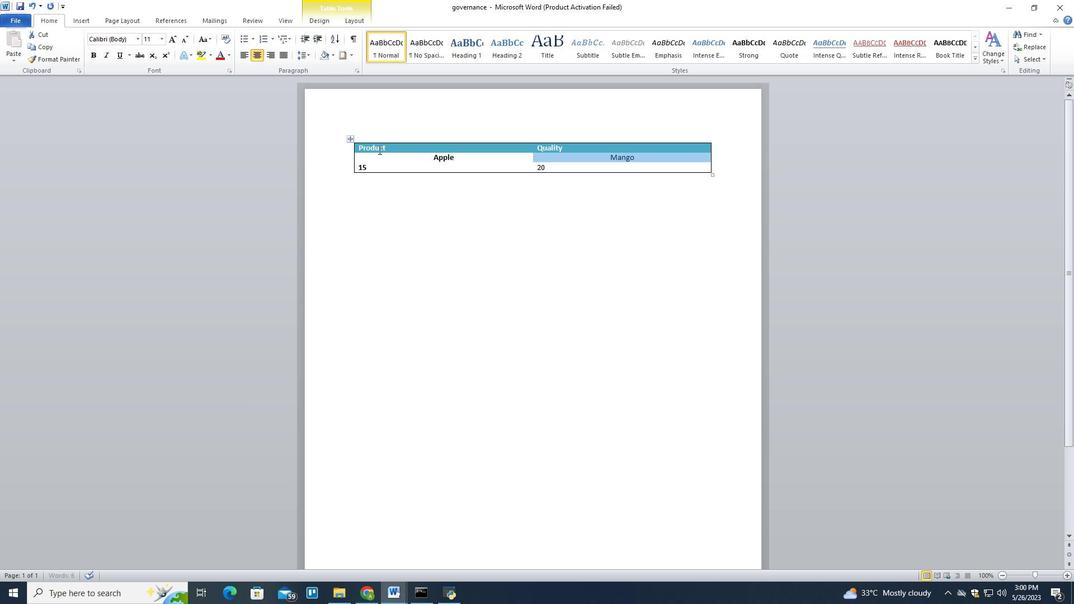 
Action: Mouse pressed left at (378, 150)
Screenshot: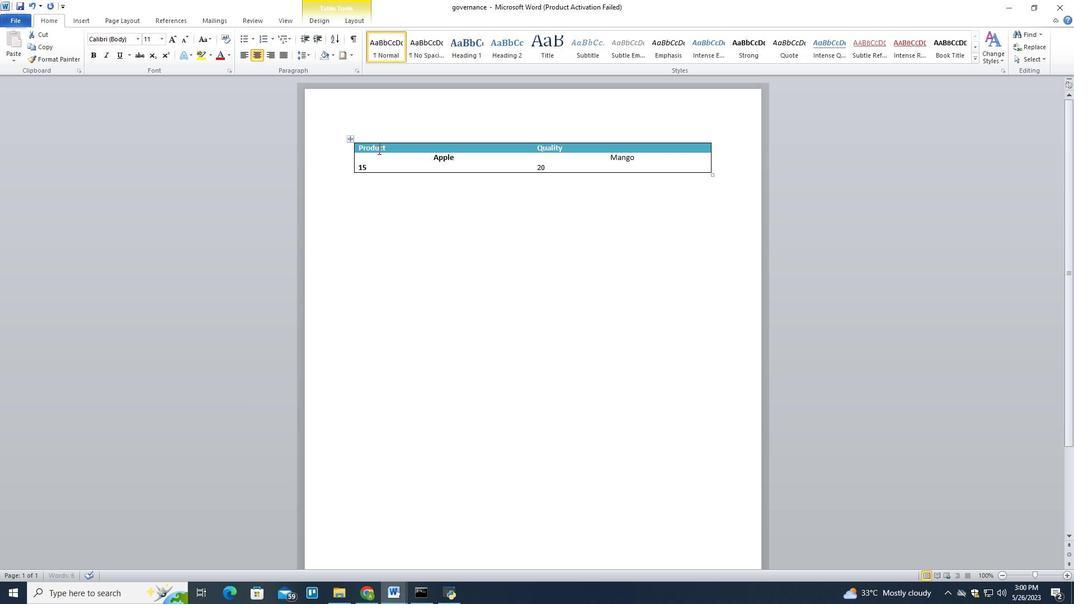 
Action: Mouse moved to (258, 53)
Screenshot: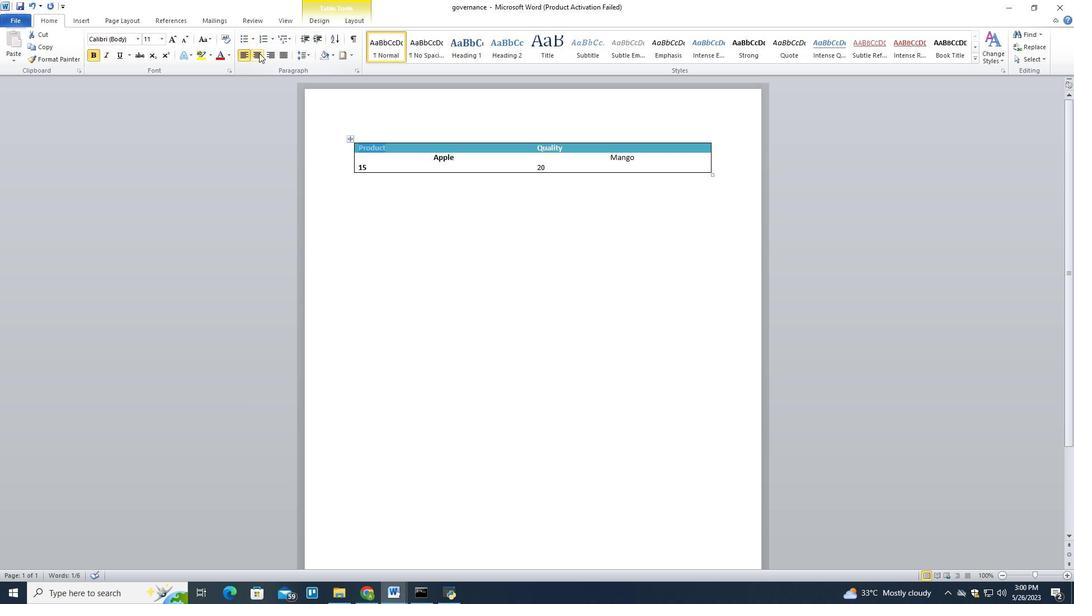 
Action: Mouse pressed left at (258, 53)
Screenshot: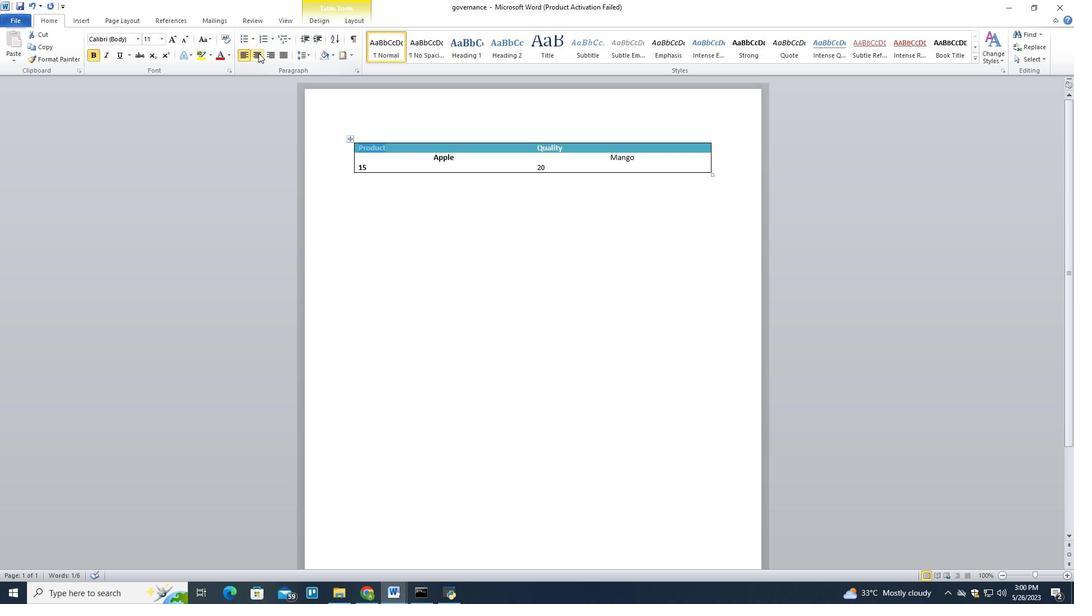 
Action: Mouse moved to (551, 148)
Screenshot: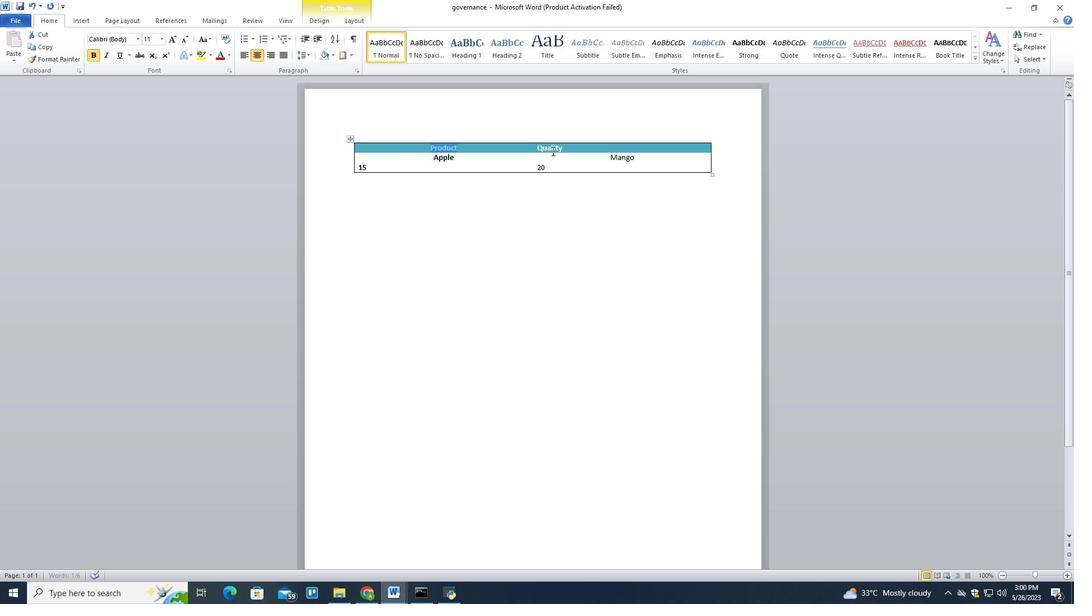 
Action: Mouse pressed left at (551, 148)
Screenshot: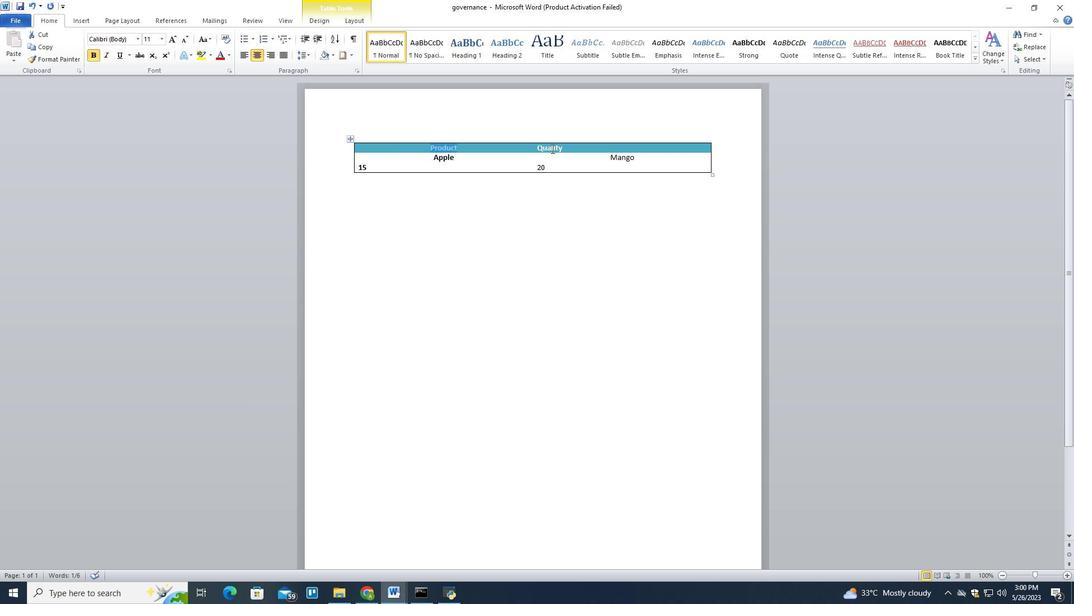 
Action: Mouse pressed left at (551, 148)
Screenshot: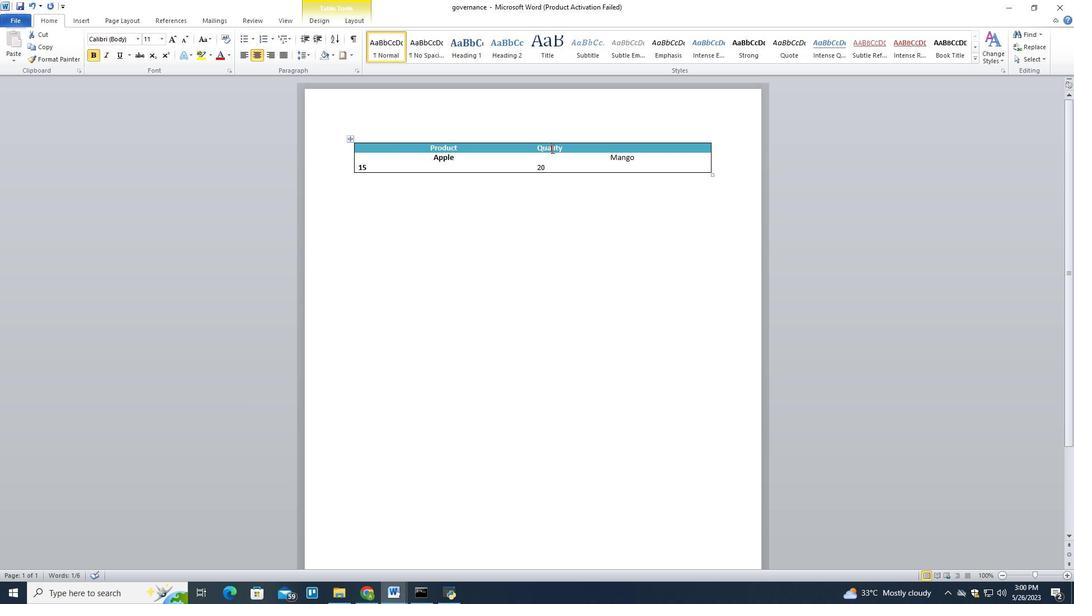 
Action: Mouse moved to (263, 49)
Screenshot: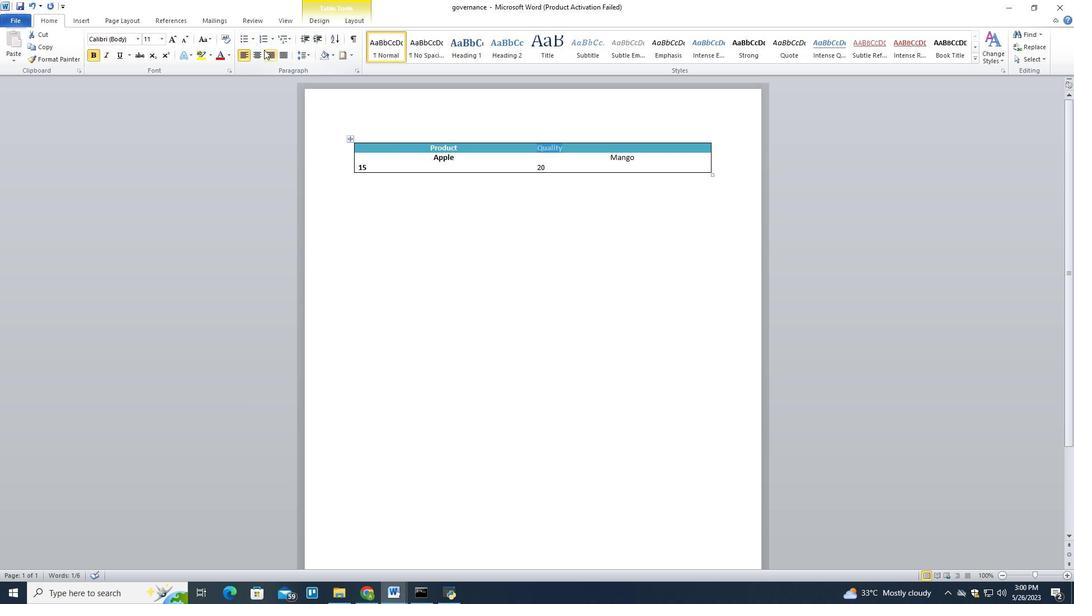 
Action: Mouse pressed left at (263, 49)
Screenshot: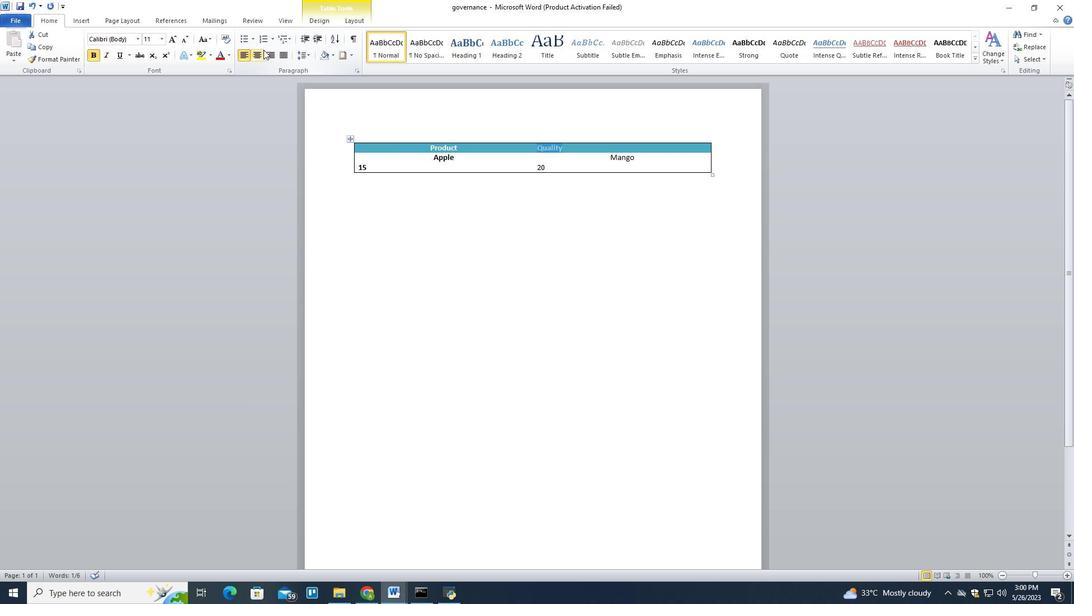 
Action: Mouse moved to (362, 167)
Screenshot: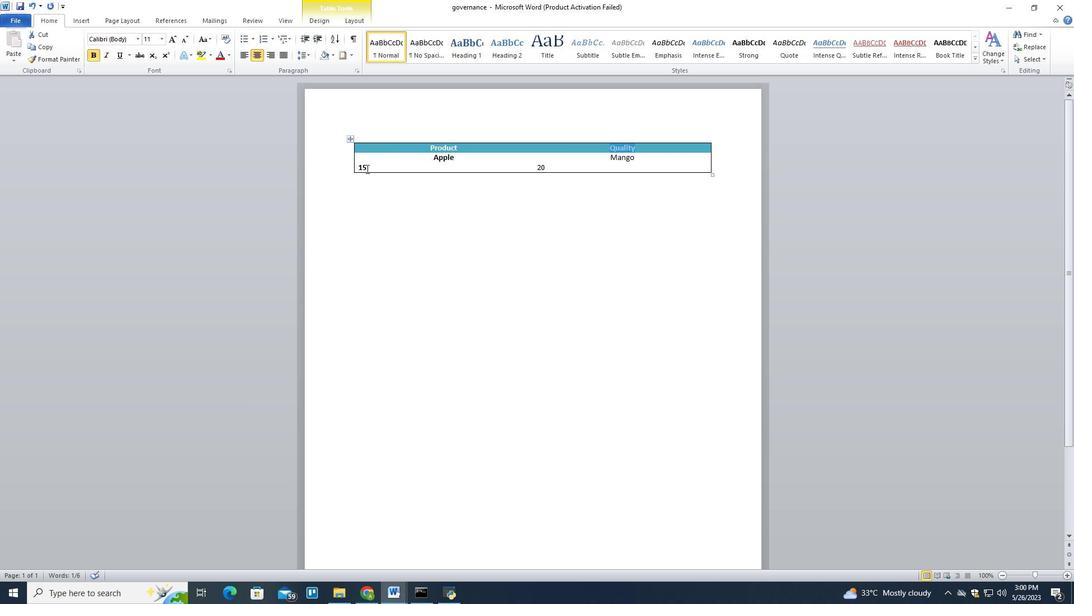 
Action: Mouse pressed left at (362, 167)
Screenshot: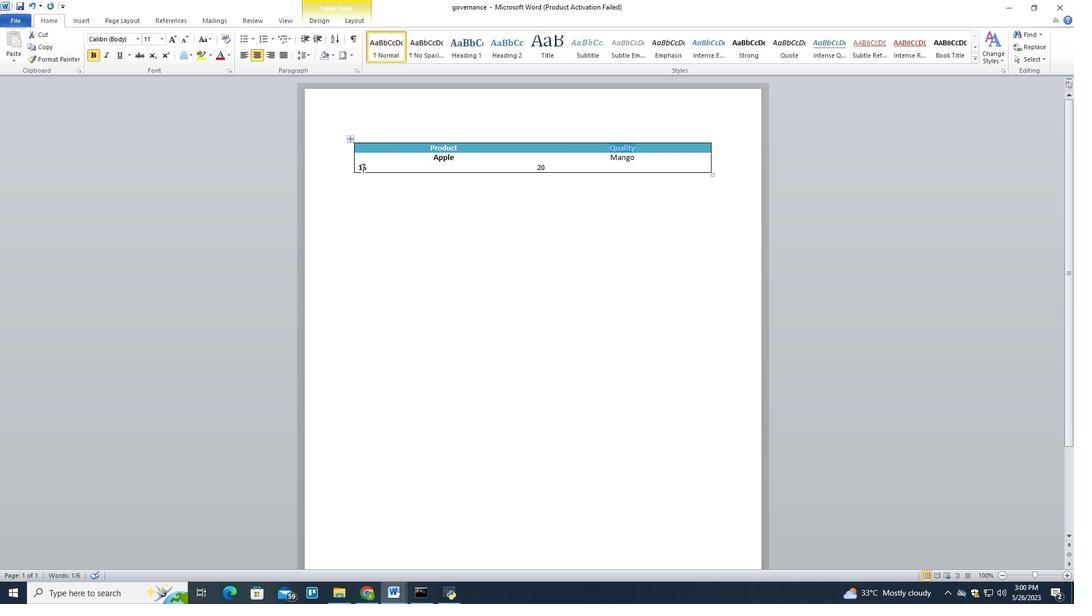 
Action: Mouse pressed left at (362, 167)
Screenshot: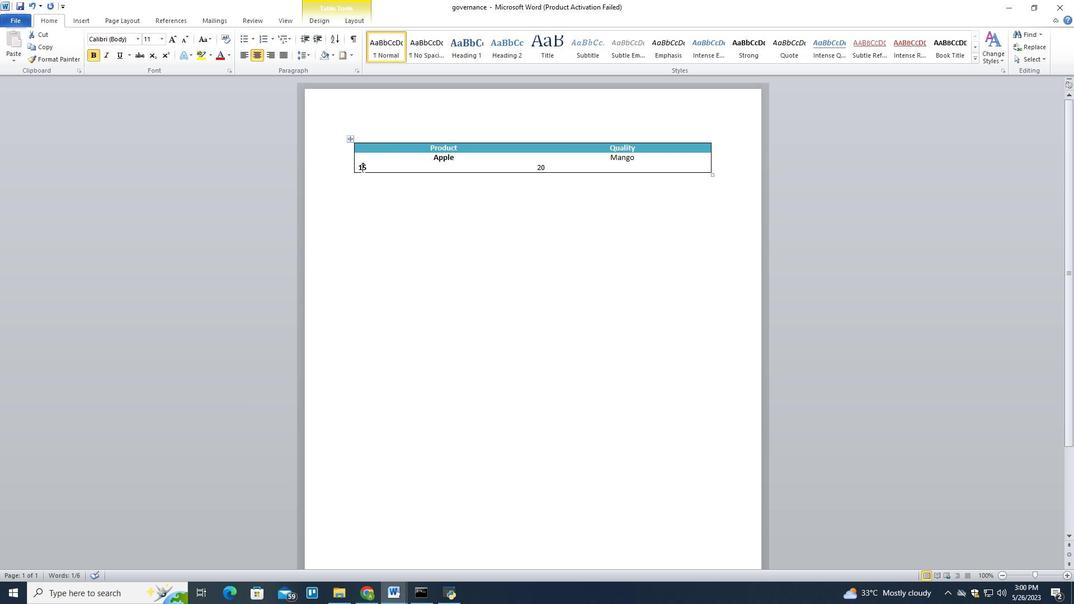 
Action: Mouse moved to (254, 52)
Screenshot: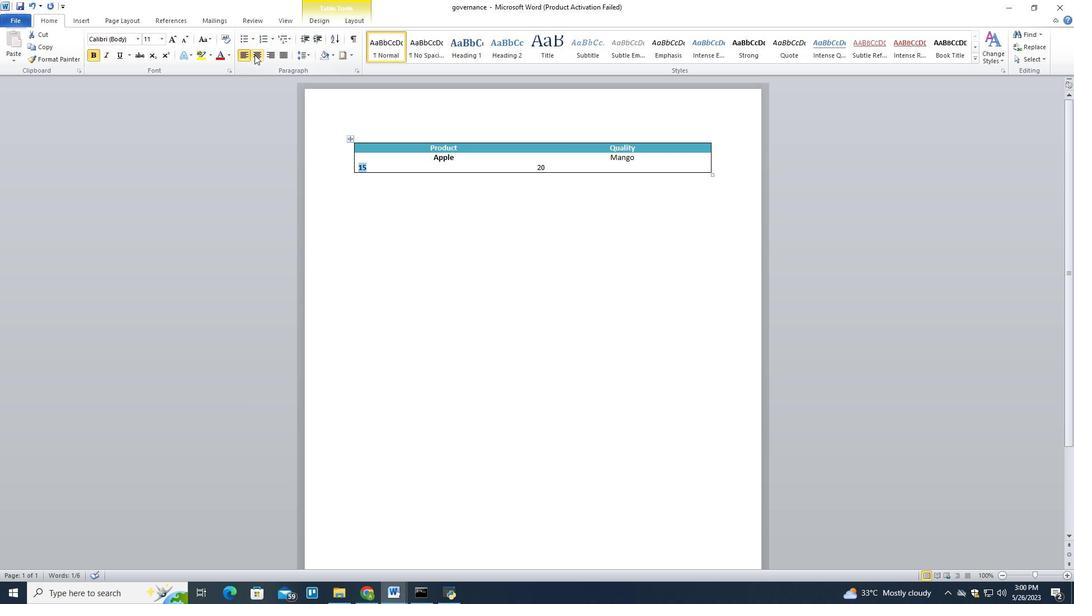 
Action: Mouse pressed left at (254, 52)
Screenshot: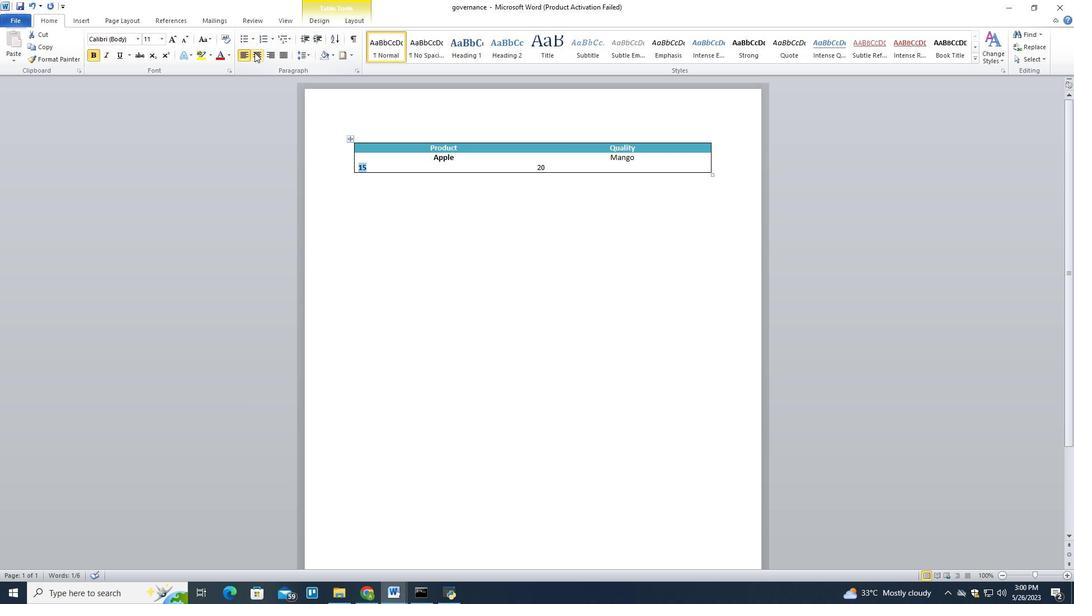
Action: Mouse moved to (542, 169)
Screenshot: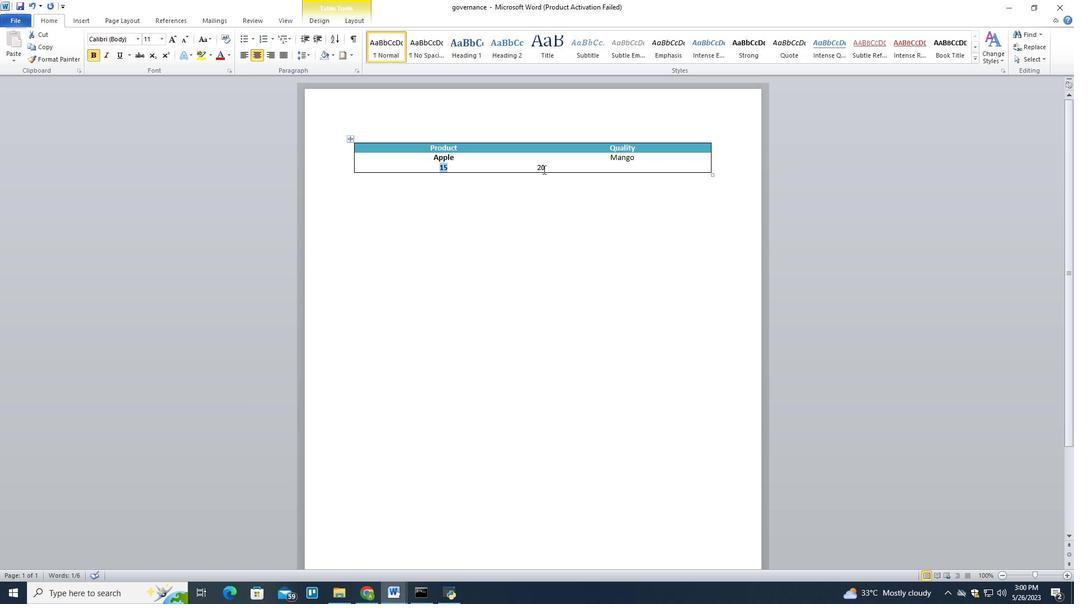 
Action: Mouse pressed left at (542, 169)
Screenshot: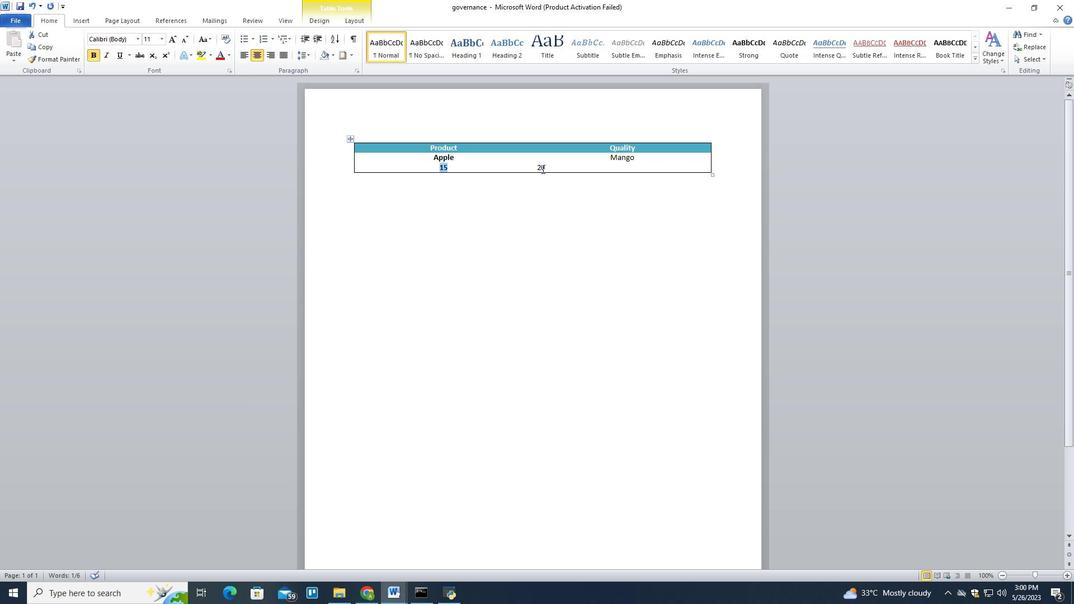 
Action: Mouse pressed left at (542, 169)
Screenshot: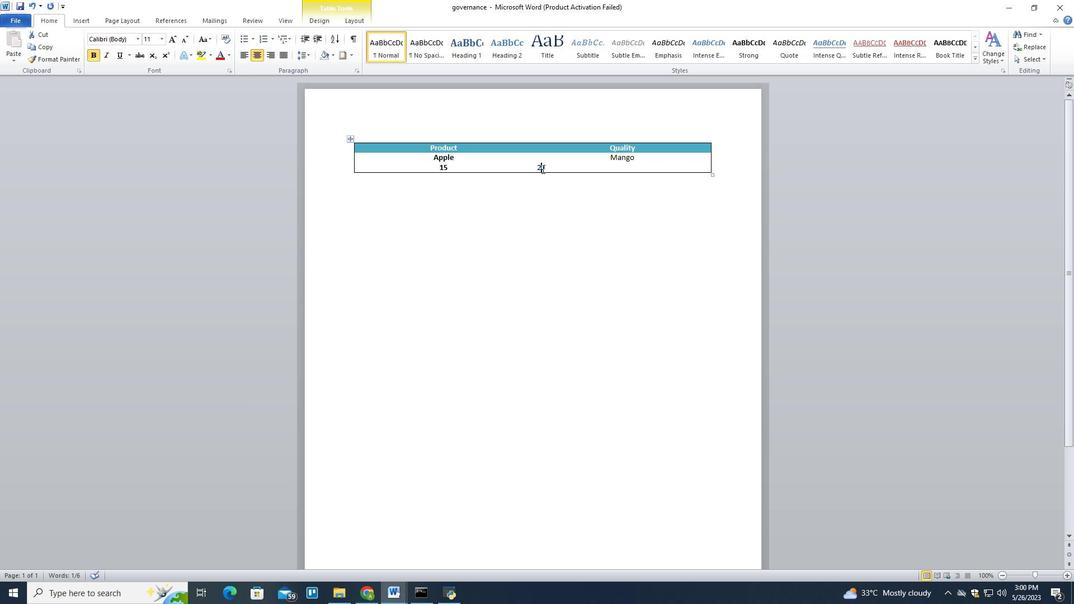 
Action: Mouse moved to (256, 52)
Screenshot: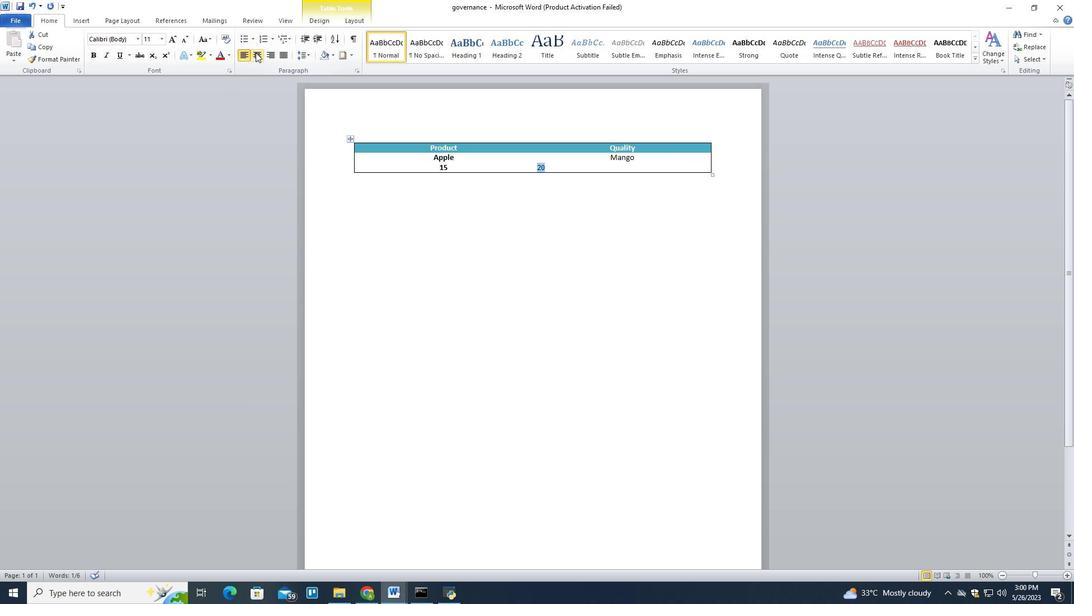 
Action: Mouse pressed left at (256, 52)
Screenshot: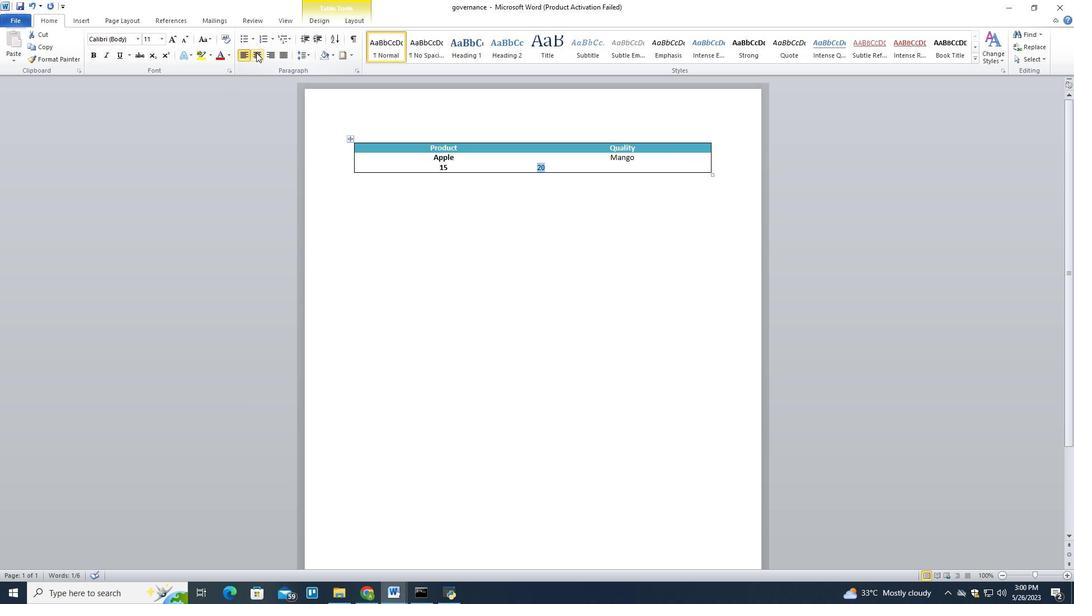 
Action: Mouse moved to (574, 164)
Screenshot: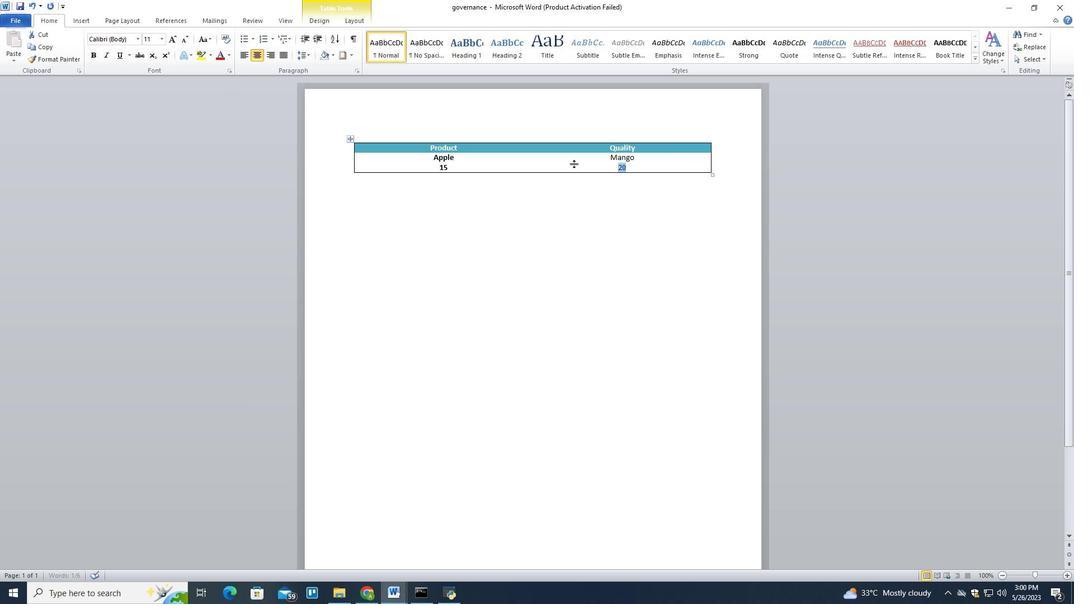 
Action: Mouse pressed left at (574, 164)
Screenshot: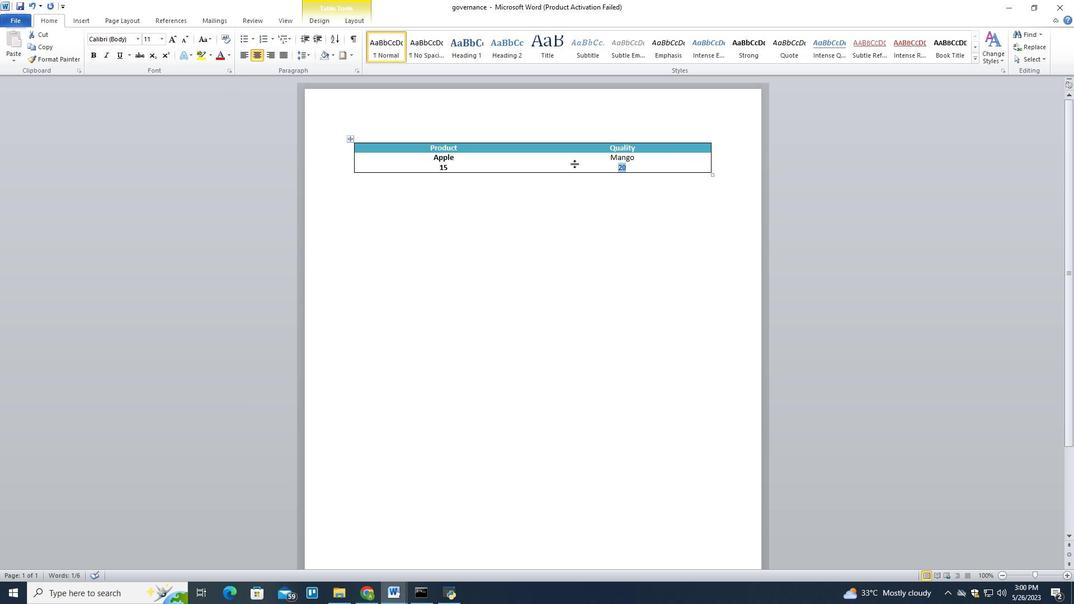 
Action: Mouse moved to (637, 161)
Screenshot: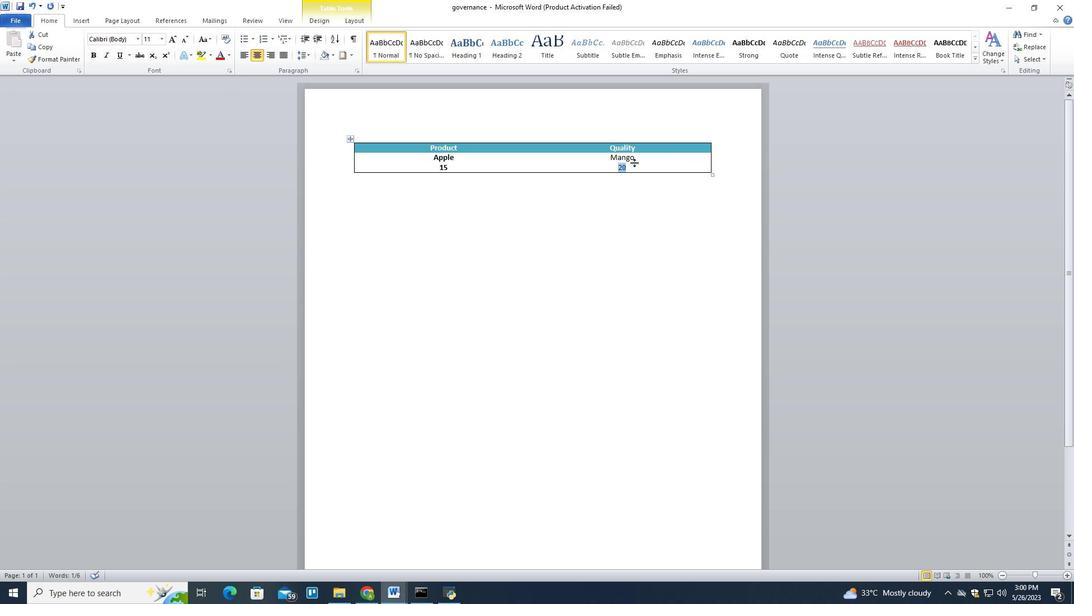 
Action: Mouse pressed left at (637, 161)
Screenshot: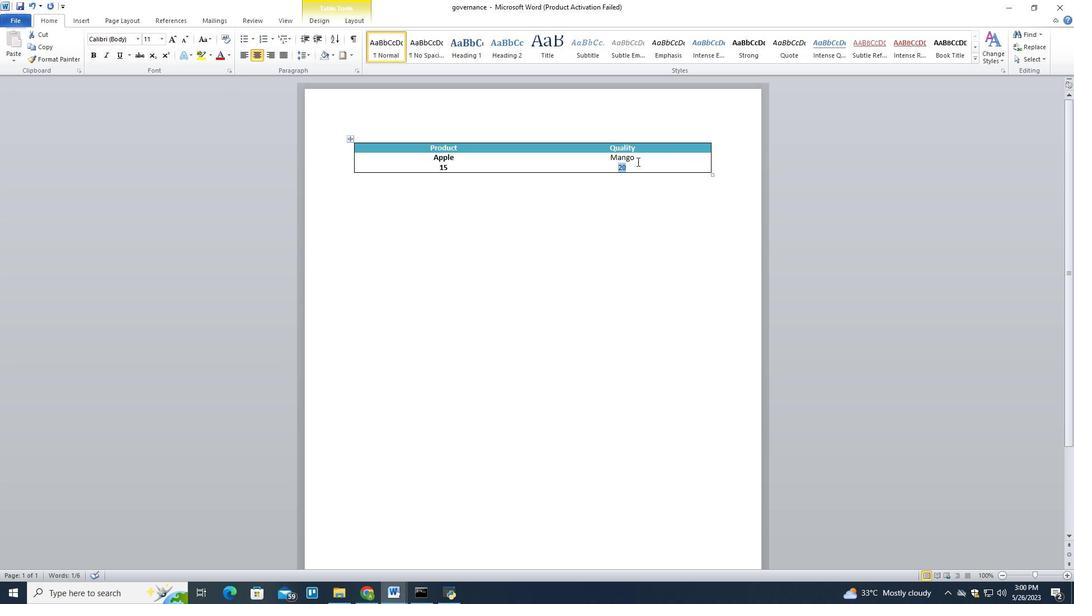 
Action: Mouse moved to (637, 233)
Screenshot: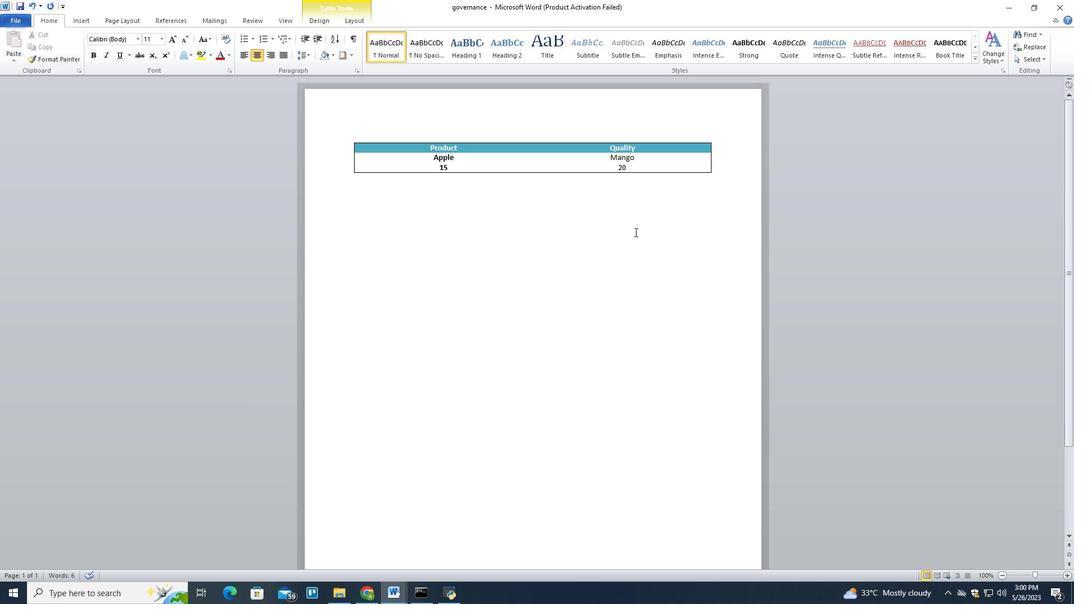 
Action: Key pressed ctrl+S<'\x13'><'\x13'>
Screenshot: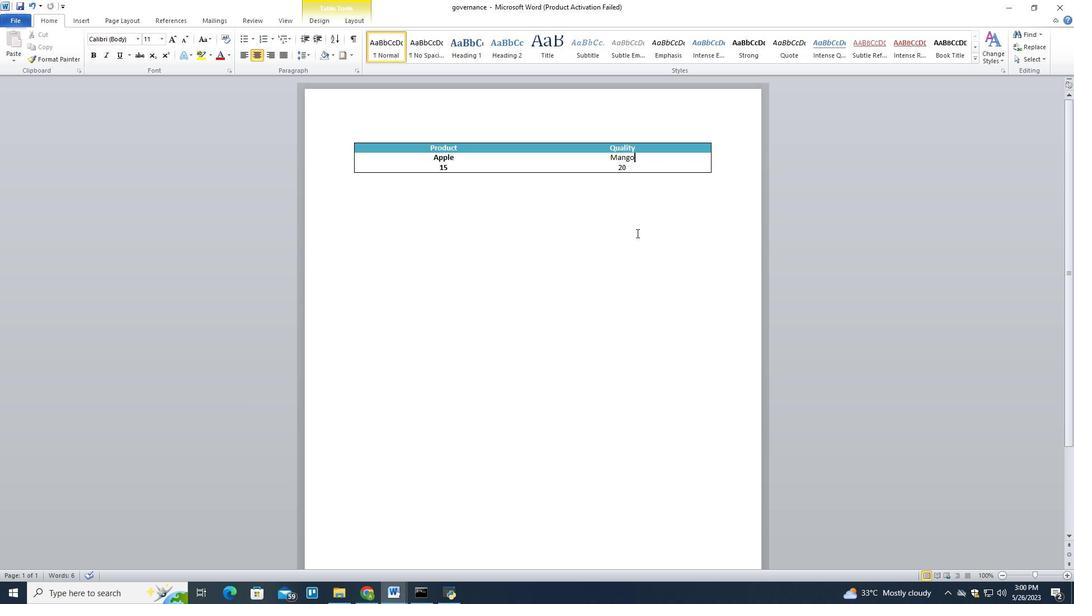 
